 Task: Look for space in Pahāsu, India from 5th June, 2023 to 16th June, 2023 for 2 adults in price range Rs.14000 to Rs.18000. Place can be entire place with 1  bedroom having 1 bed and 1 bathroom. Property type can be house, flat, guest house, hotel. Amenities needed are: wifi, washing machine. Booking option can be shelf check-in. Required host language is English.
Action: Mouse moved to (437, 75)
Screenshot: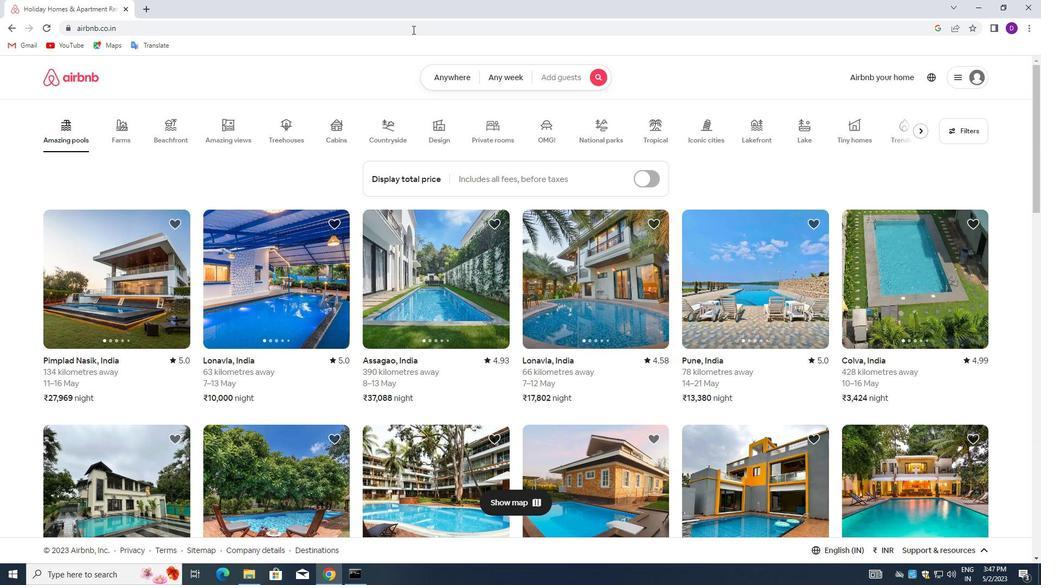 
Action: Mouse pressed left at (437, 75)
Screenshot: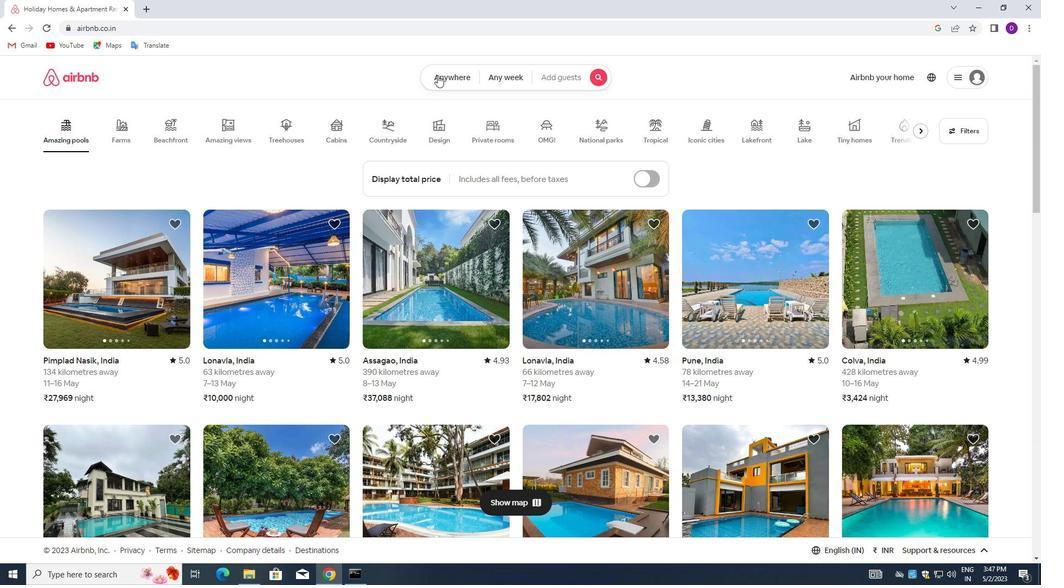 
Action: Mouse moved to (324, 122)
Screenshot: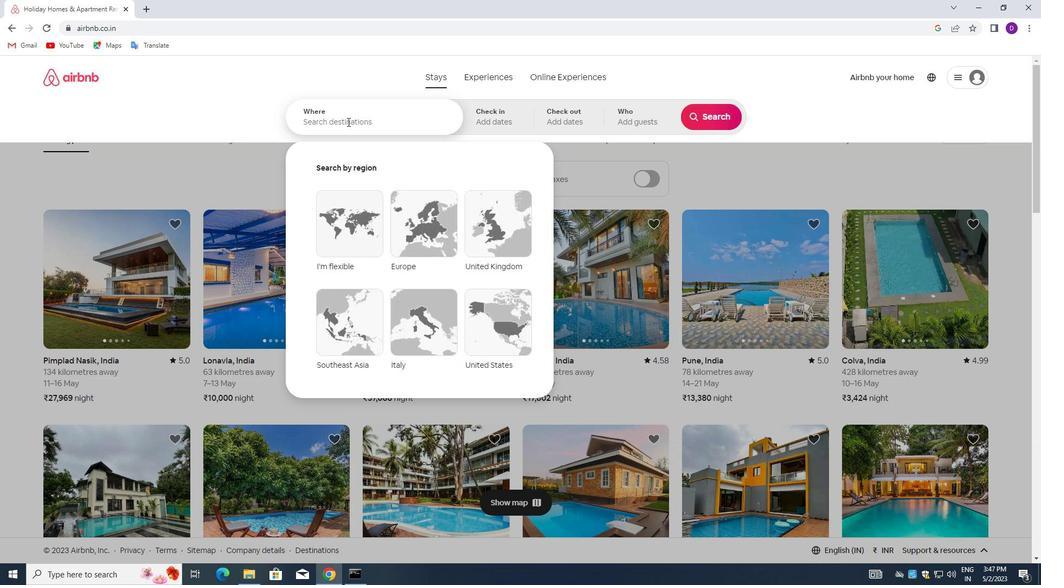 
Action: Mouse pressed left at (324, 122)
Screenshot: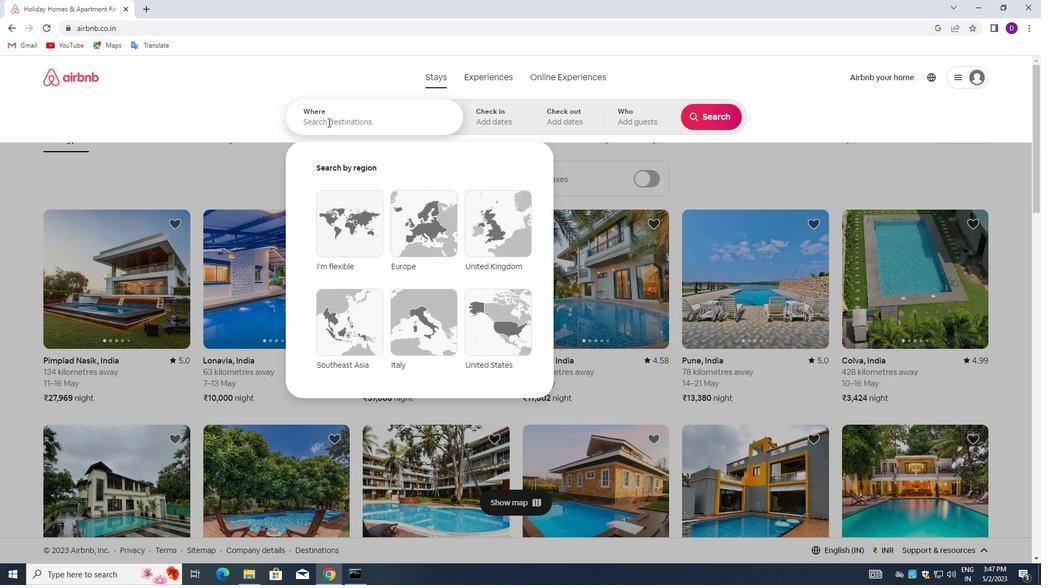 
Action: Mouse moved to (213, 110)
Screenshot: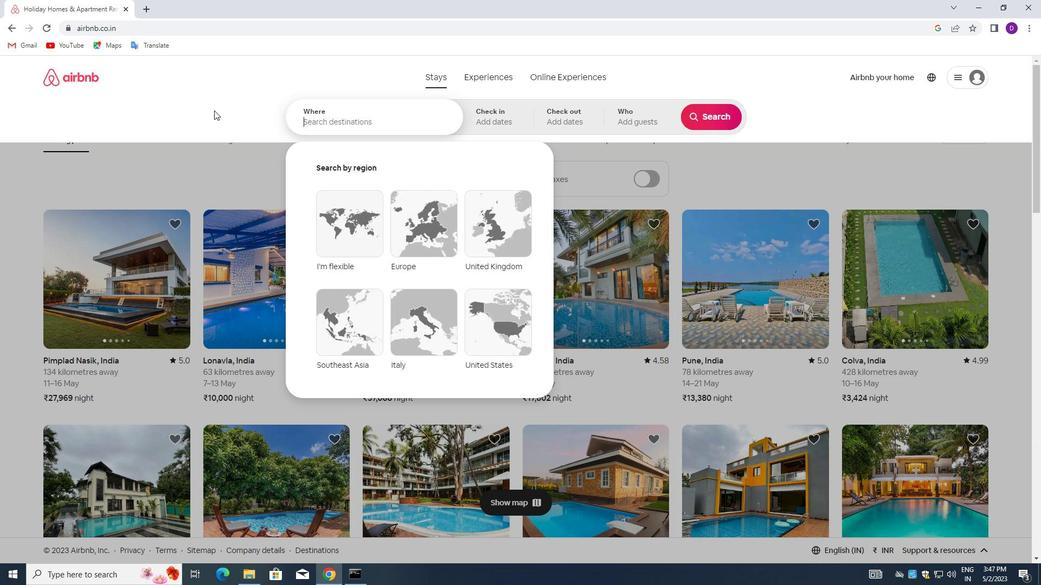 
Action: Key pressed <Key.shift>PAHASU,<Key.space><Key.shift>INDIA<Key.enter>
Screenshot: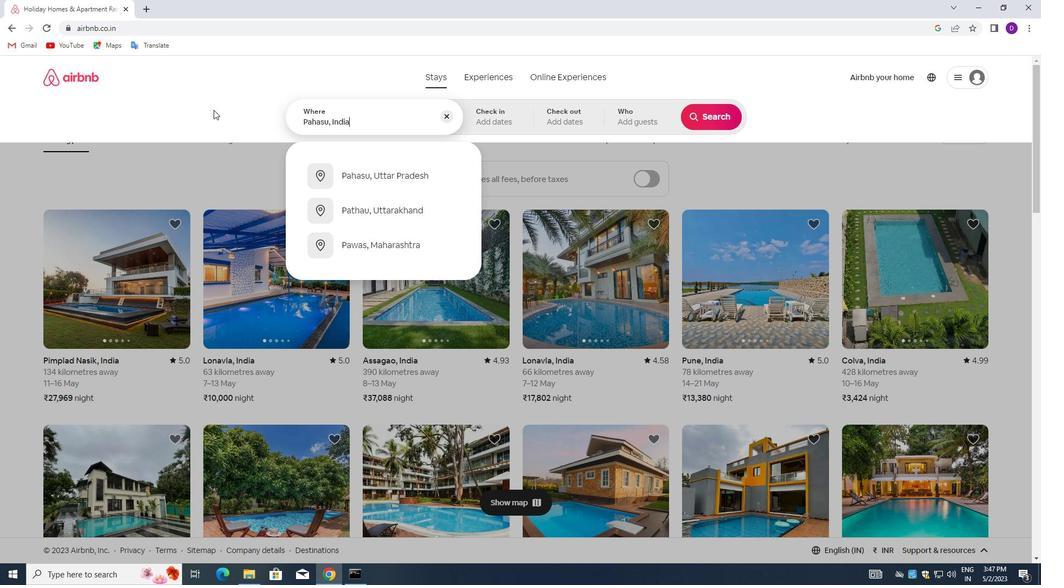 
Action: Mouse moved to (571, 277)
Screenshot: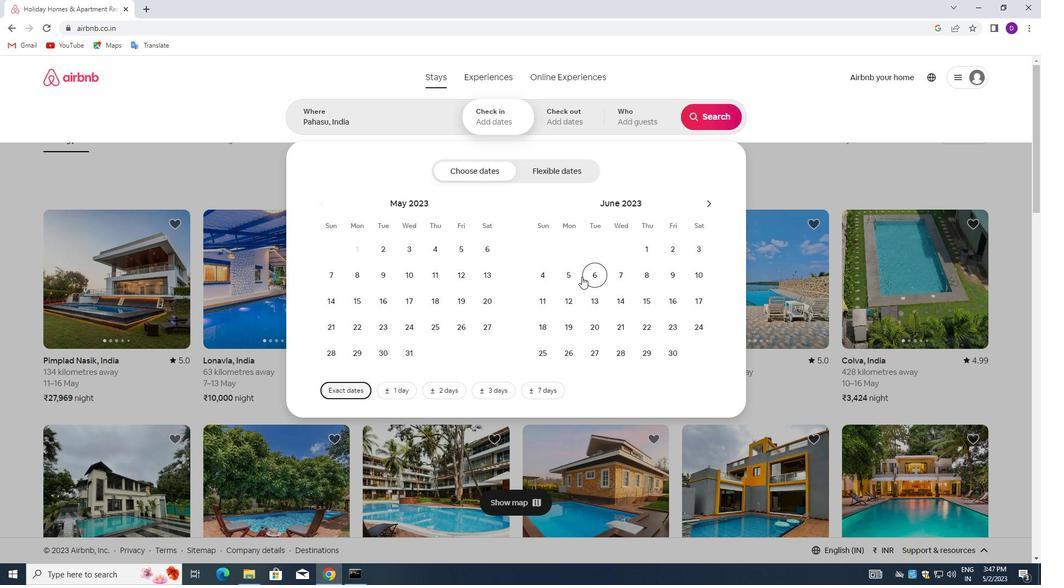 
Action: Mouse pressed left at (571, 277)
Screenshot: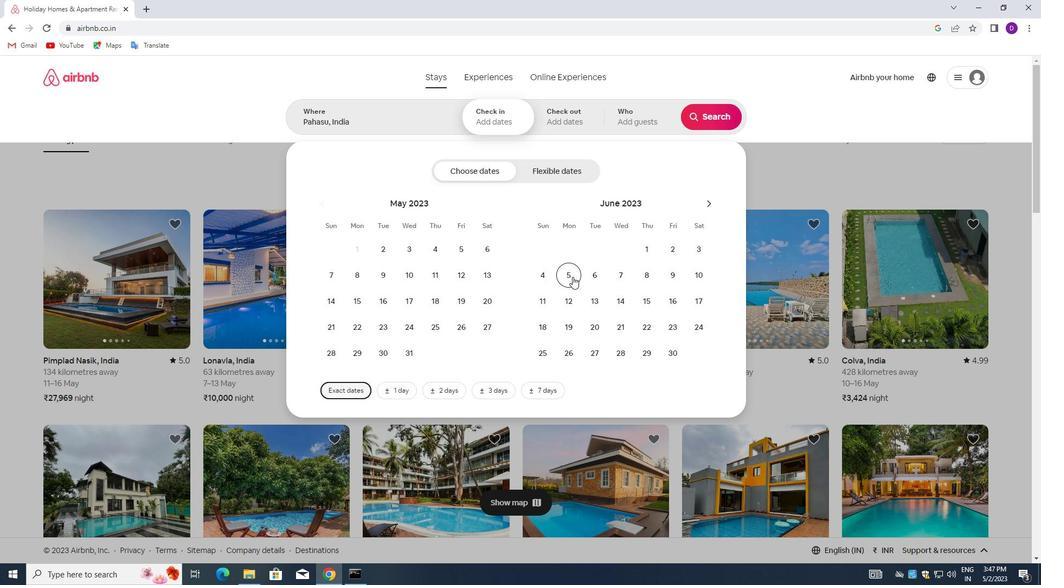 
Action: Mouse moved to (670, 299)
Screenshot: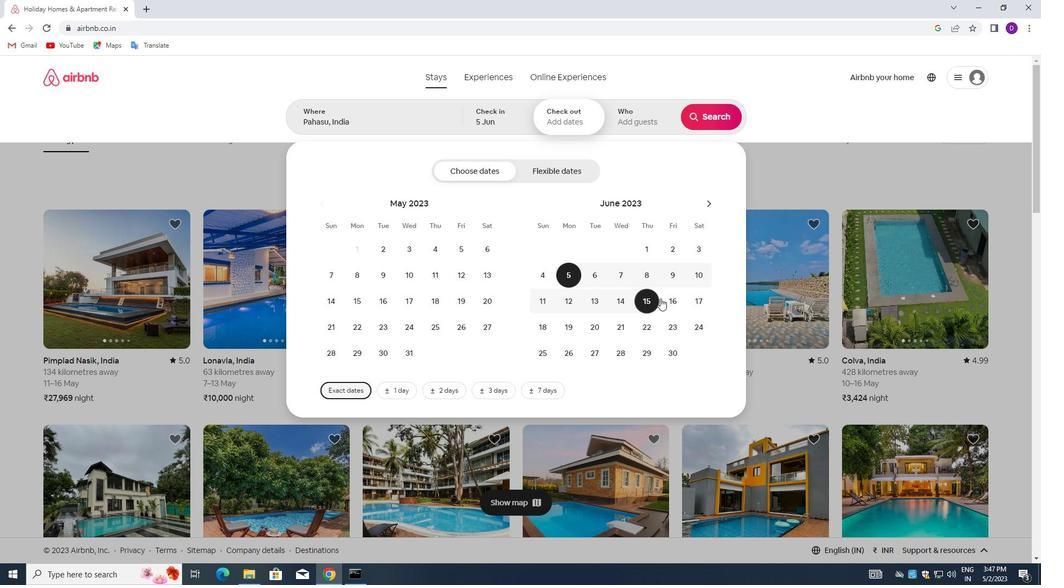 
Action: Mouse pressed left at (670, 299)
Screenshot: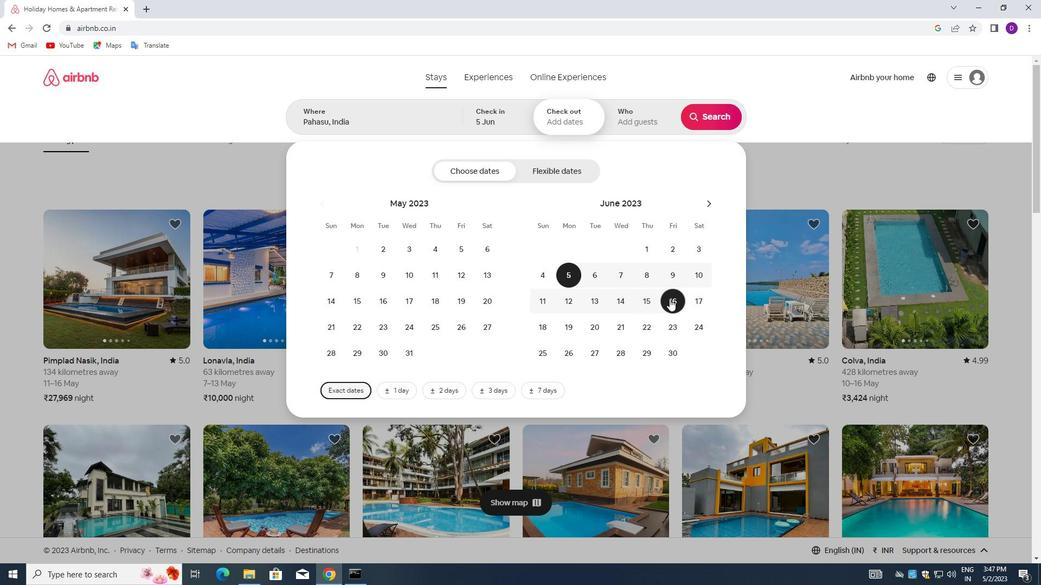 
Action: Mouse moved to (629, 118)
Screenshot: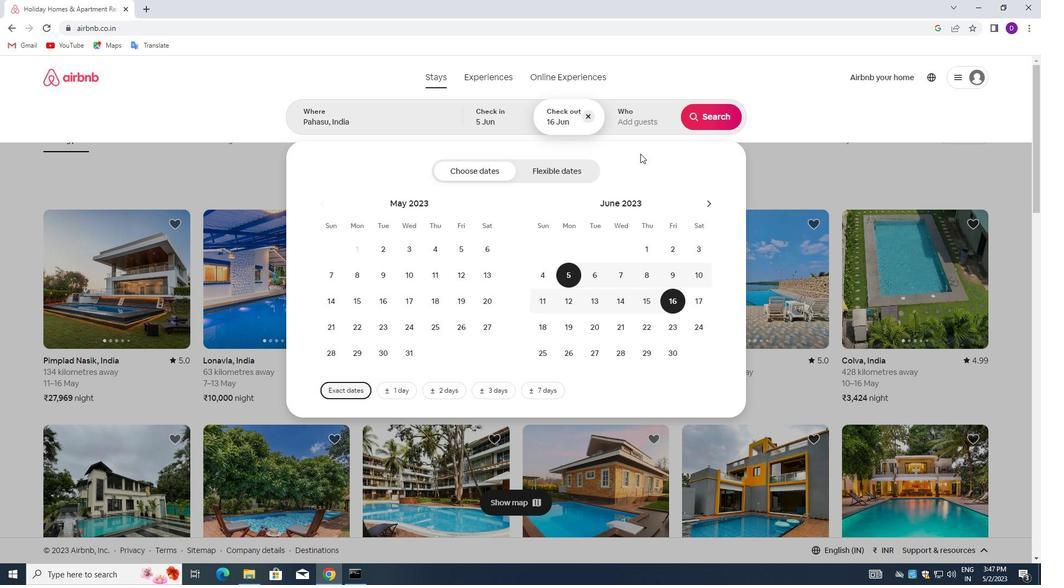 
Action: Mouse pressed left at (629, 118)
Screenshot: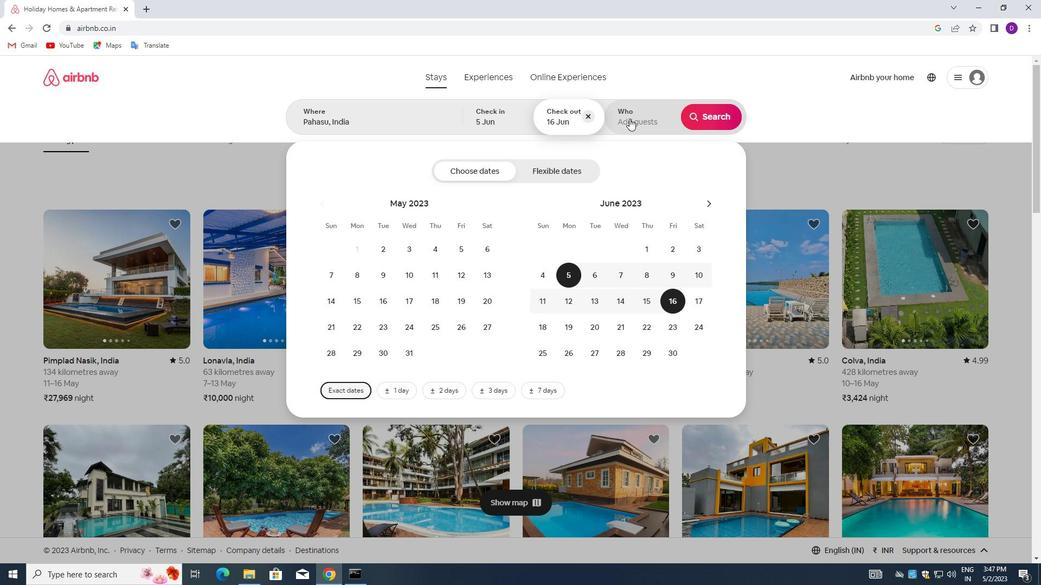 
Action: Mouse moved to (711, 169)
Screenshot: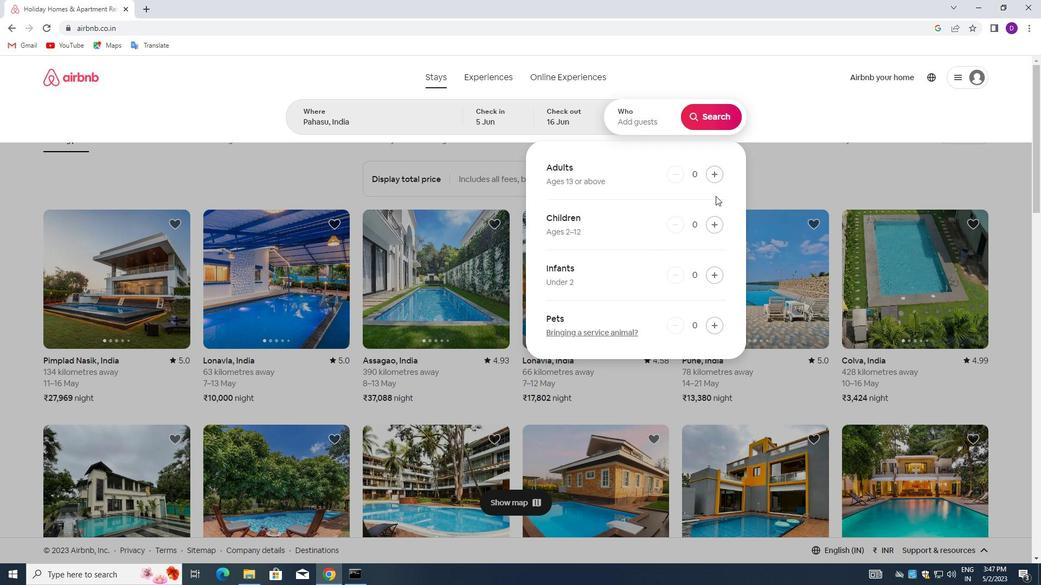 
Action: Mouse pressed left at (711, 169)
Screenshot: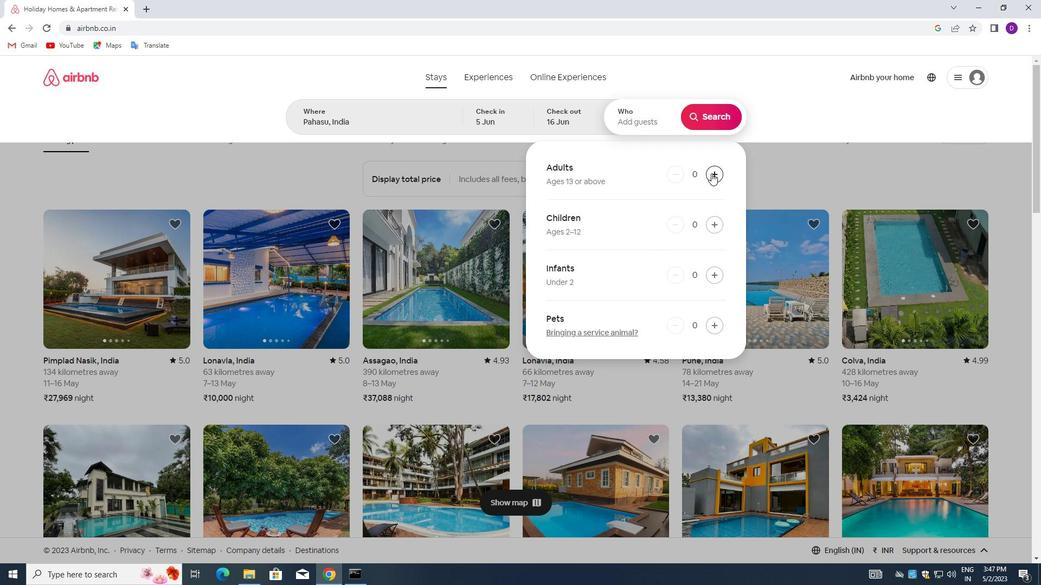 
Action: Mouse moved to (712, 169)
Screenshot: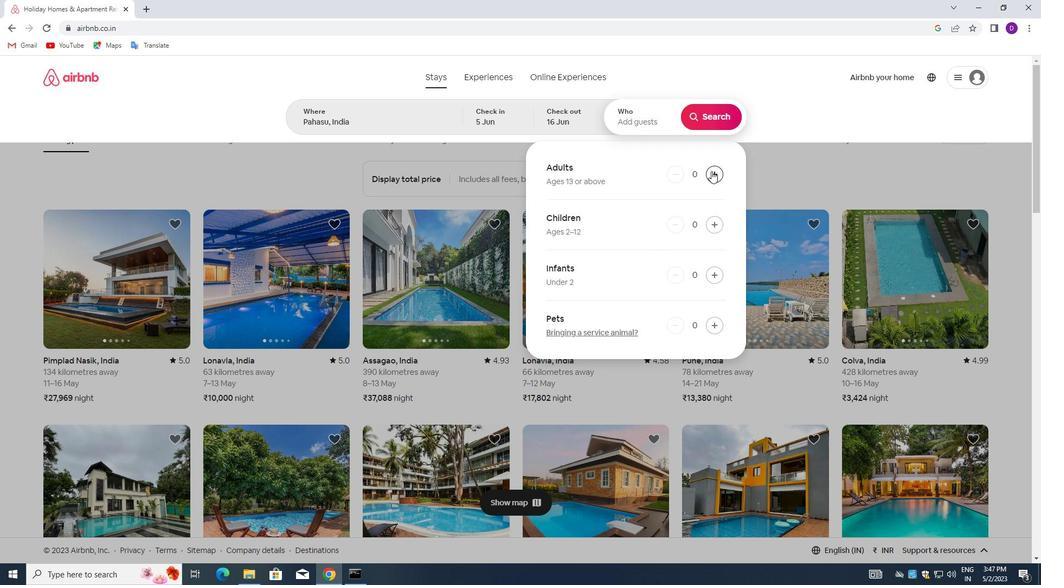 
Action: Mouse pressed left at (712, 169)
Screenshot: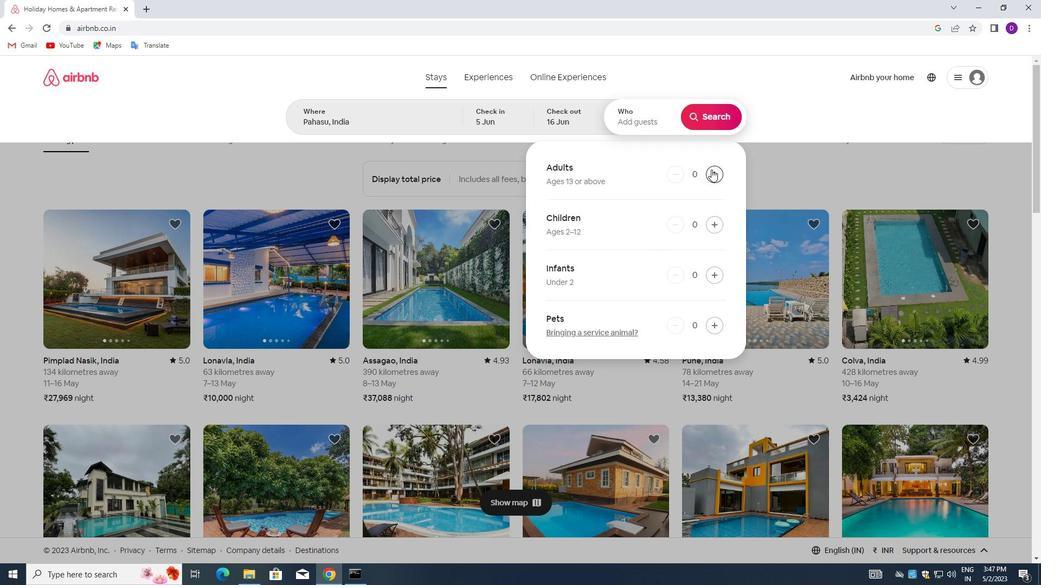 
Action: Mouse moved to (711, 123)
Screenshot: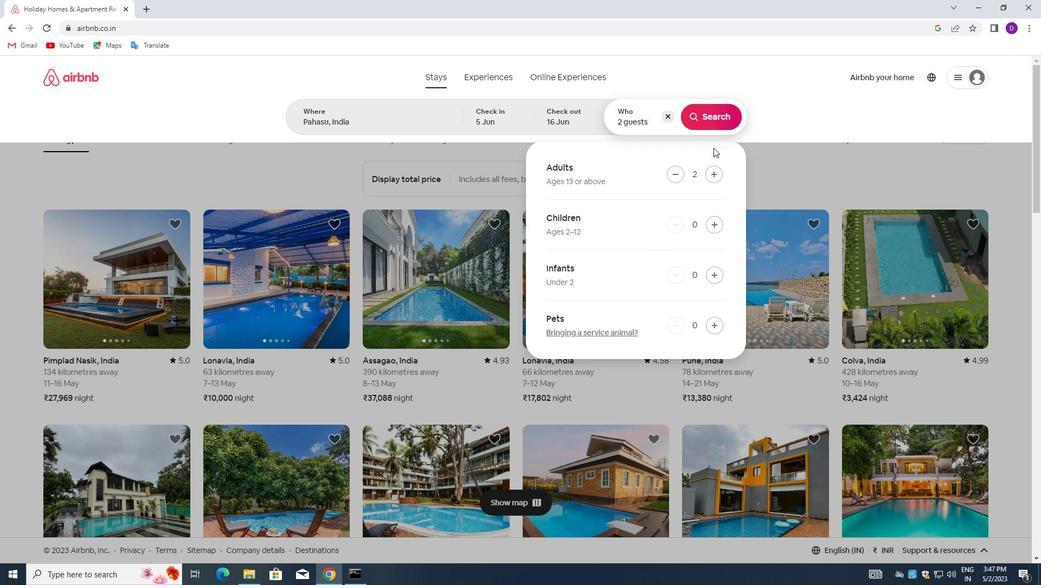 
Action: Mouse pressed left at (711, 123)
Screenshot: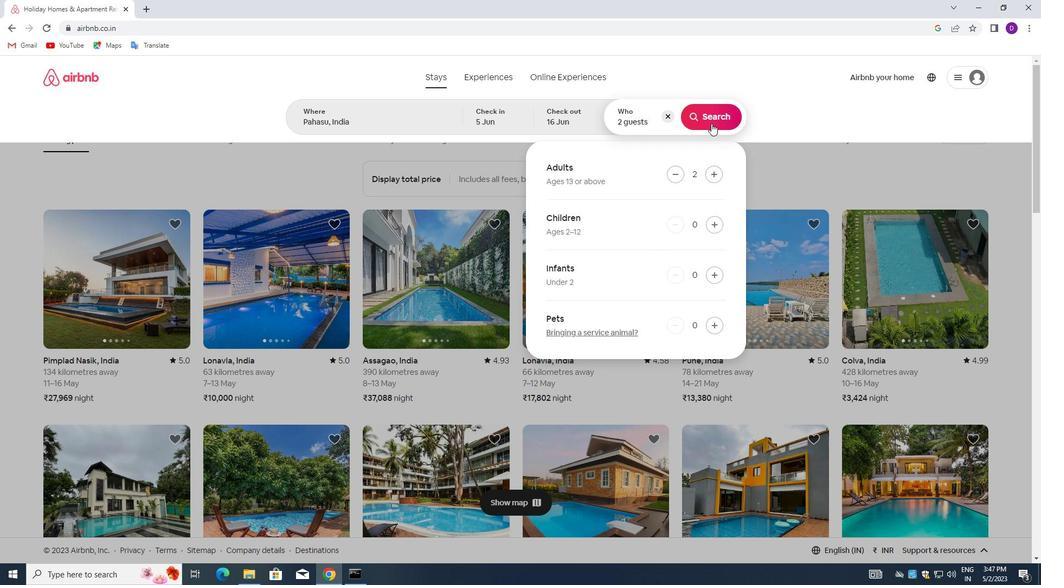 
Action: Mouse moved to (987, 125)
Screenshot: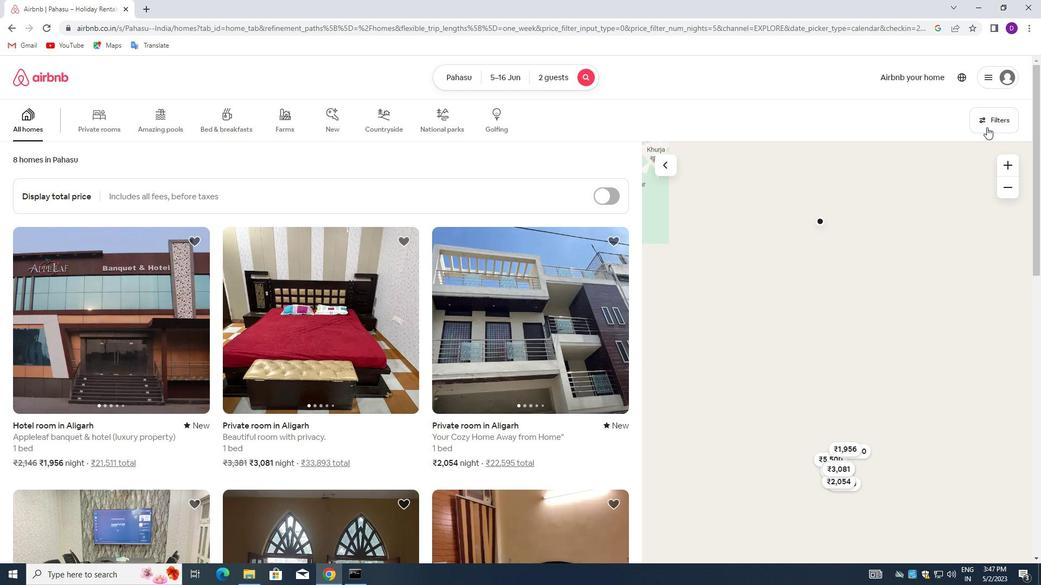 
Action: Mouse pressed left at (987, 125)
Screenshot: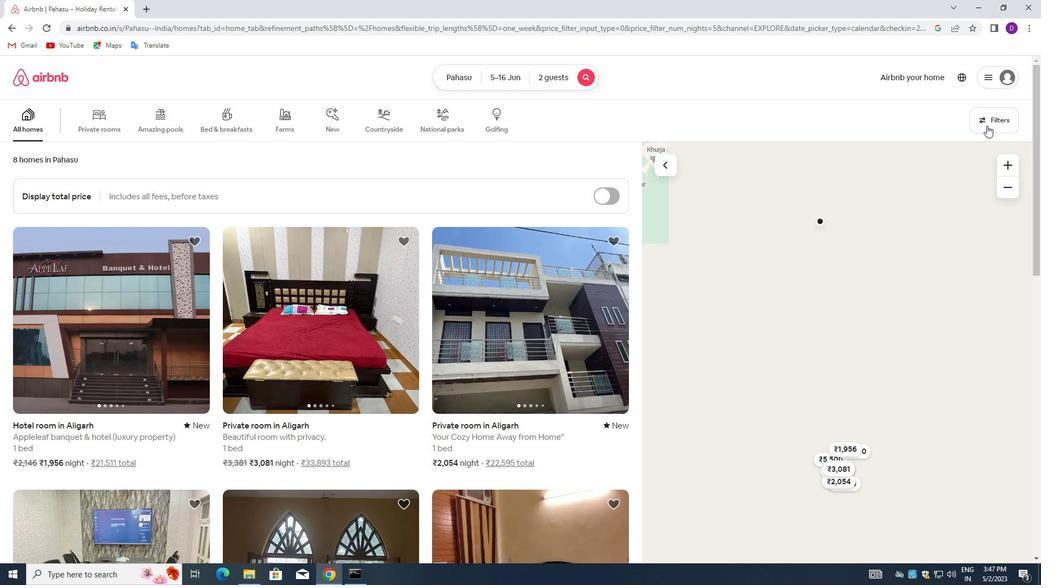 
Action: Mouse moved to (381, 255)
Screenshot: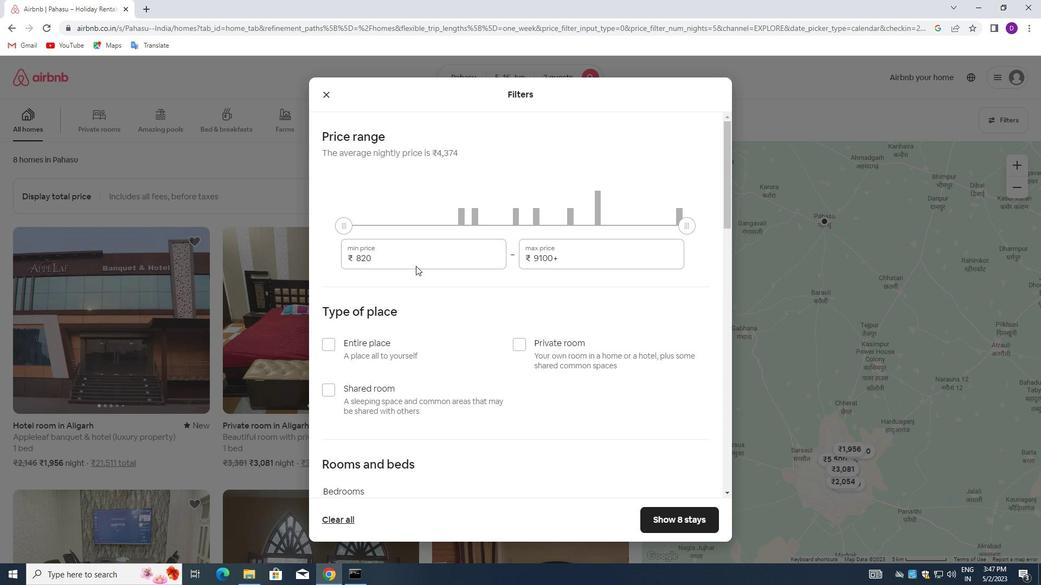 
Action: Mouse pressed left at (381, 255)
Screenshot: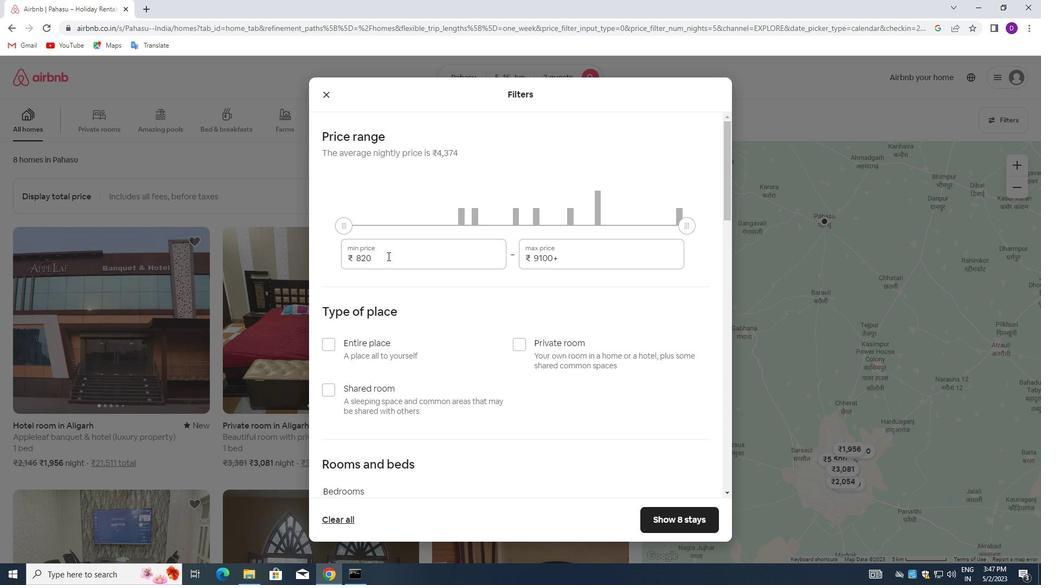 
Action: Mouse pressed left at (381, 255)
Screenshot: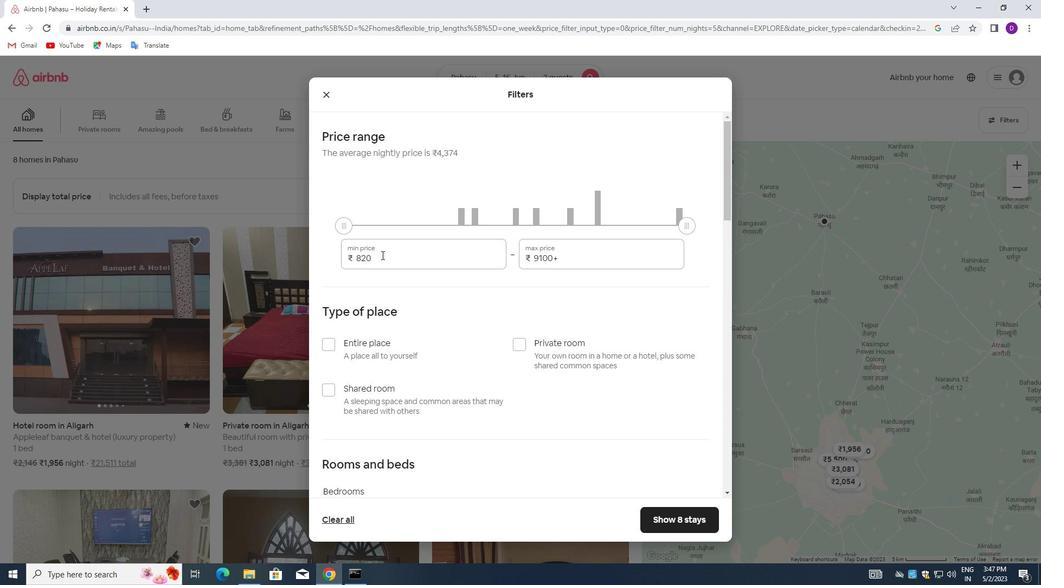 
Action: Key pressed 14000<Key.tab>18000
Screenshot: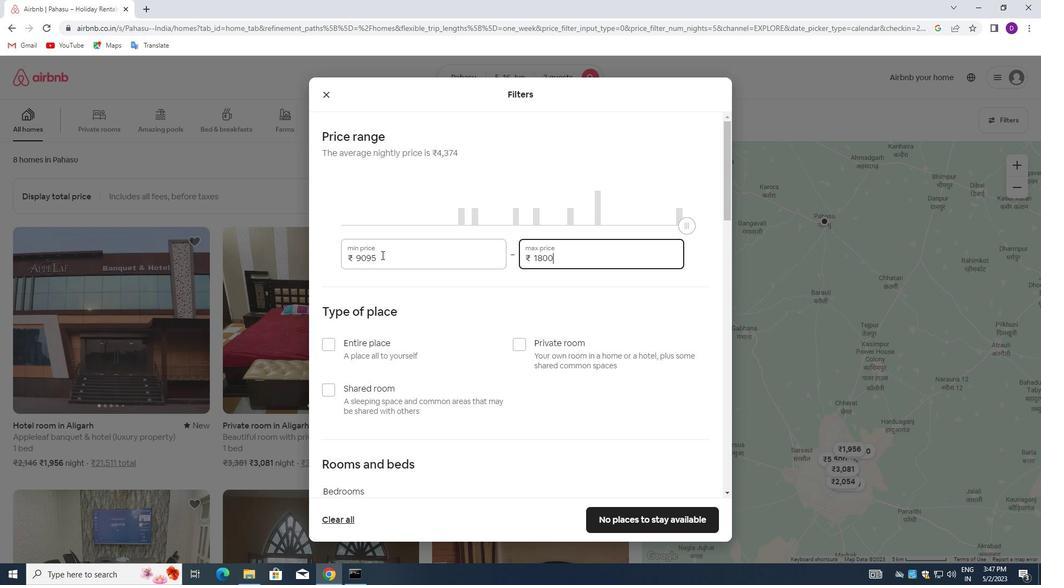 
Action: Mouse moved to (407, 311)
Screenshot: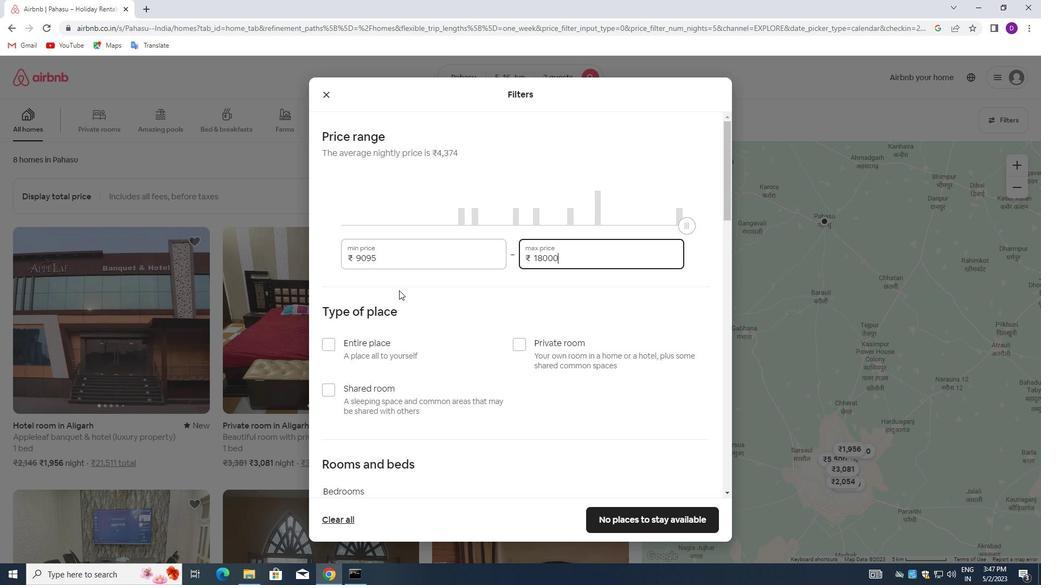 
Action: Mouse scrolled (407, 311) with delta (0, 0)
Screenshot: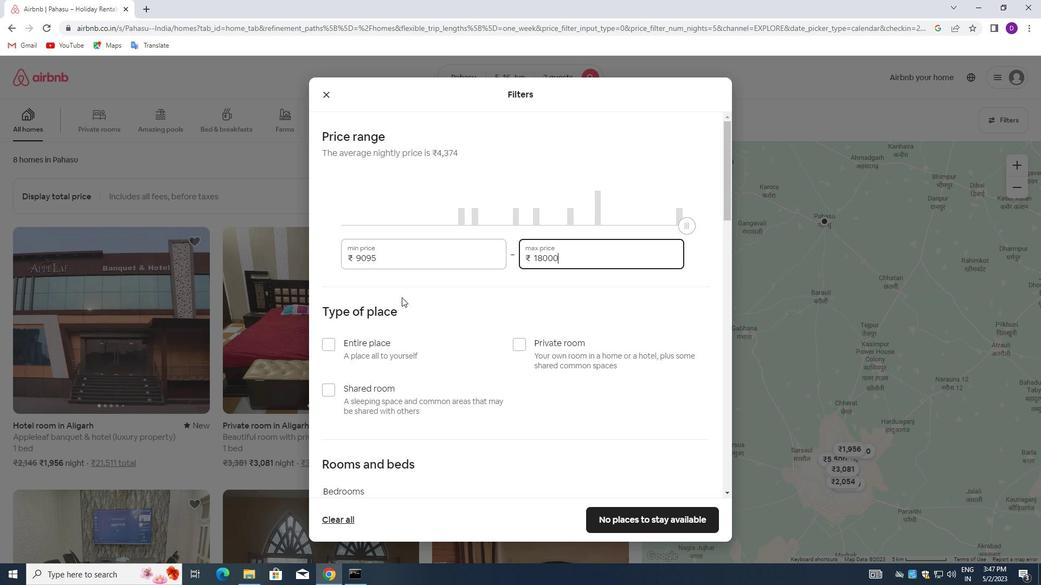 
Action: Mouse moved to (330, 289)
Screenshot: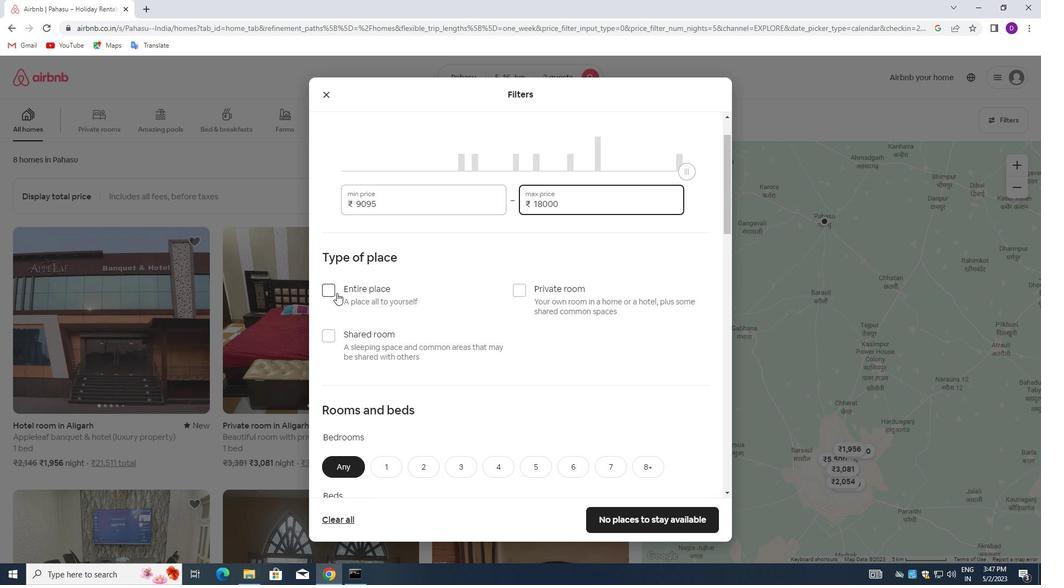 
Action: Mouse pressed left at (330, 289)
Screenshot: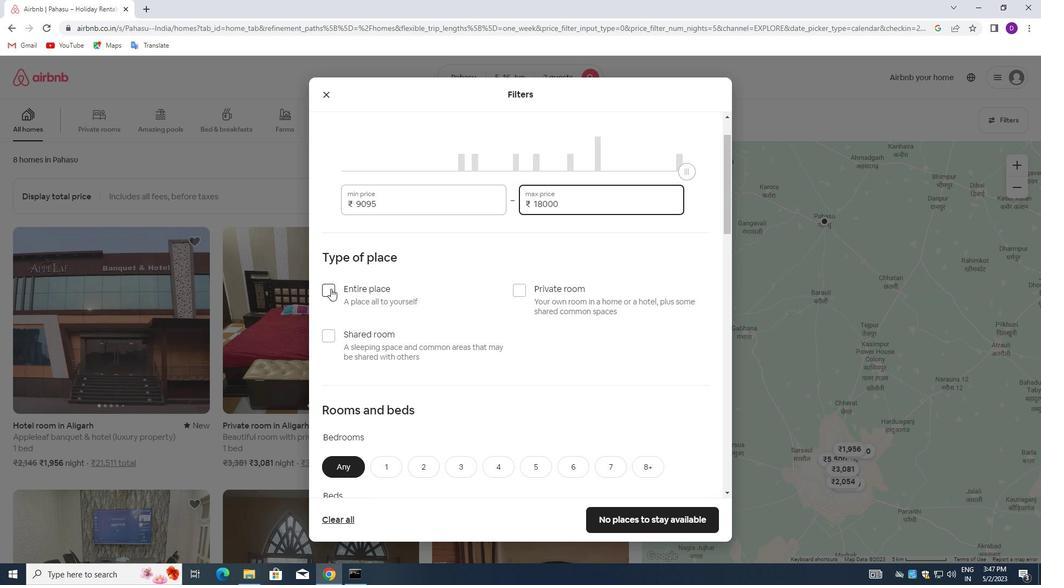 
Action: Mouse moved to (450, 318)
Screenshot: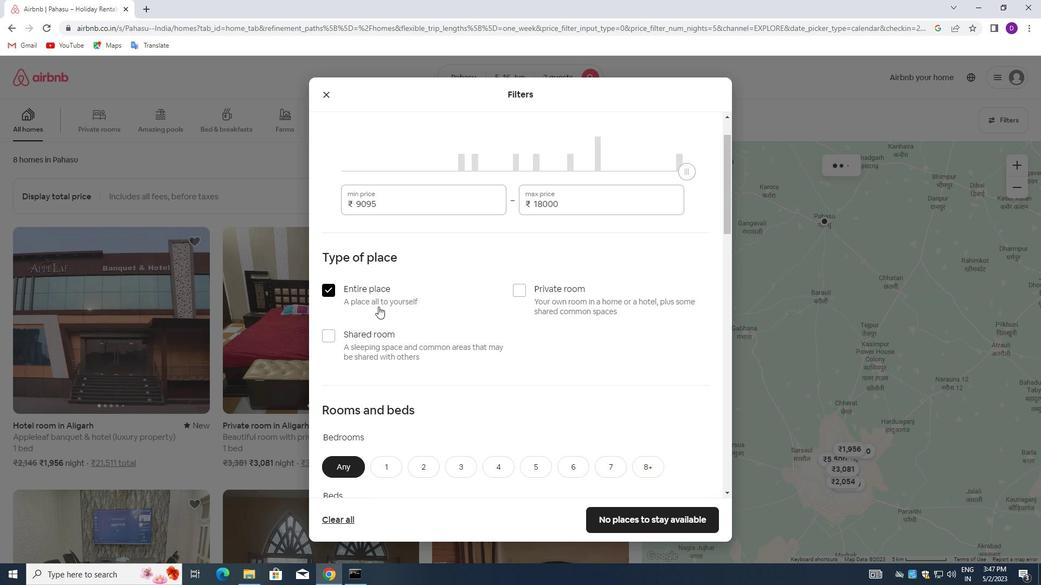 
Action: Mouse scrolled (450, 317) with delta (0, 0)
Screenshot: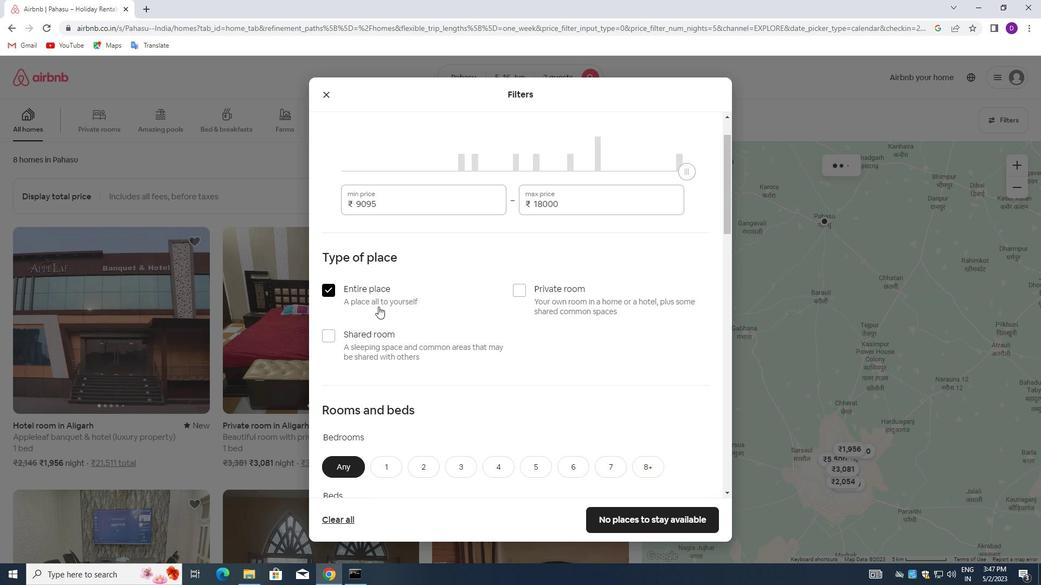 
Action: Mouse moved to (450, 320)
Screenshot: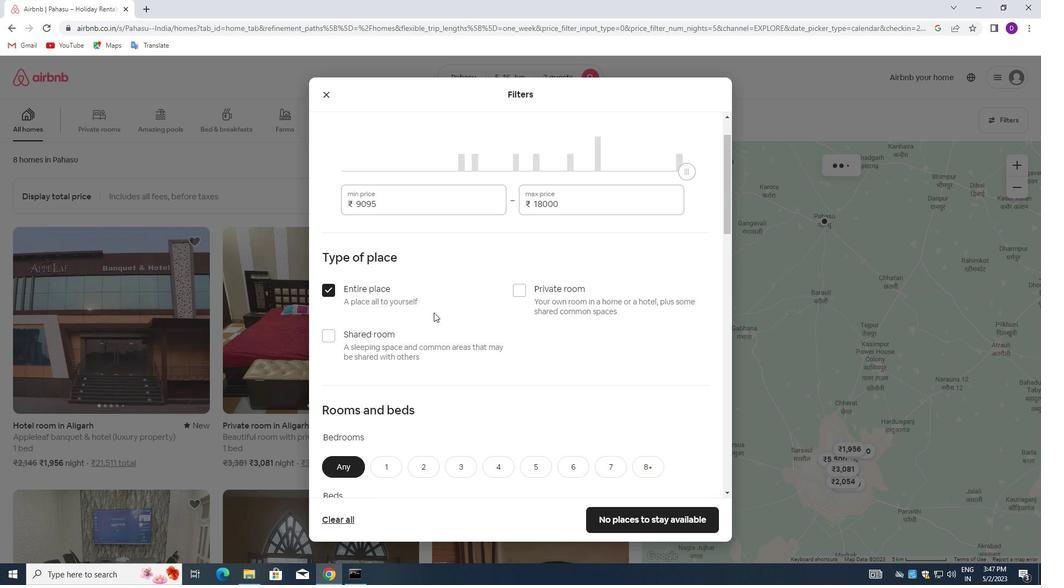 
Action: Mouse scrolled (450, 320) with delta (0, 0)
Screenshot: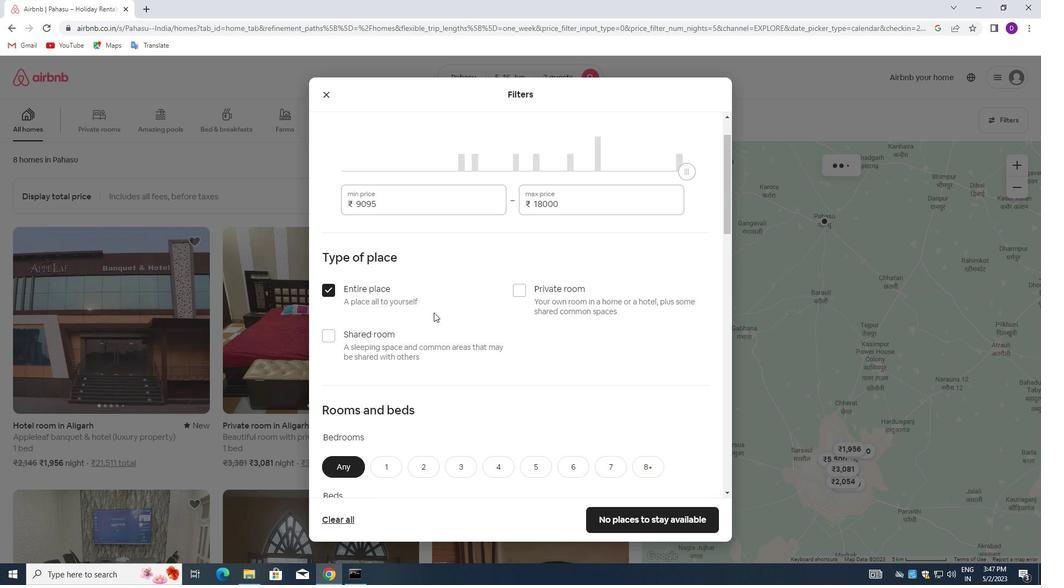 
Action: Mouse moved to (451, 321)
Screenshot: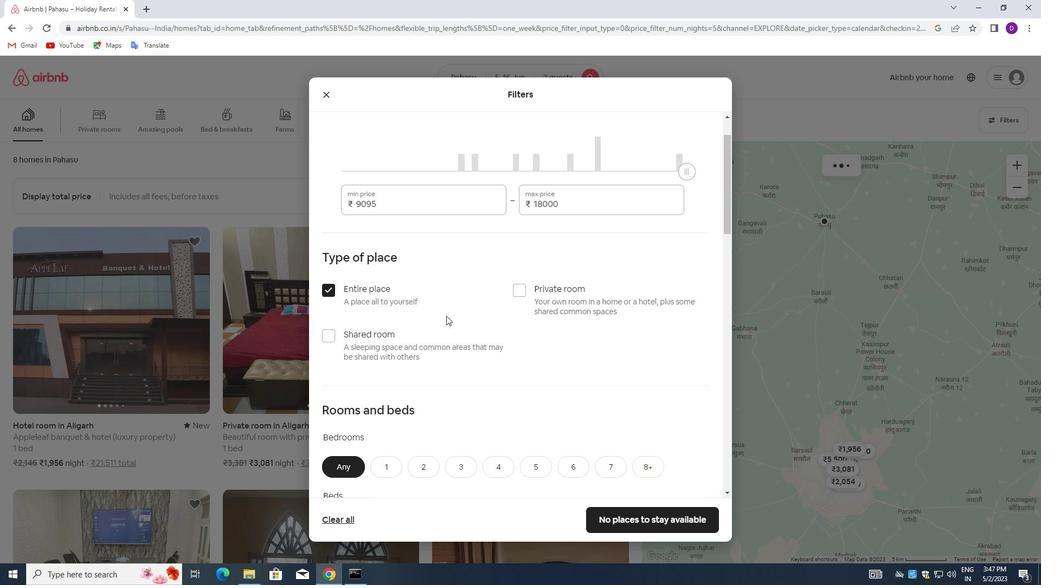 
Action: Mouse scrolled (451, 320) with delta (0, 0)
Screenshot: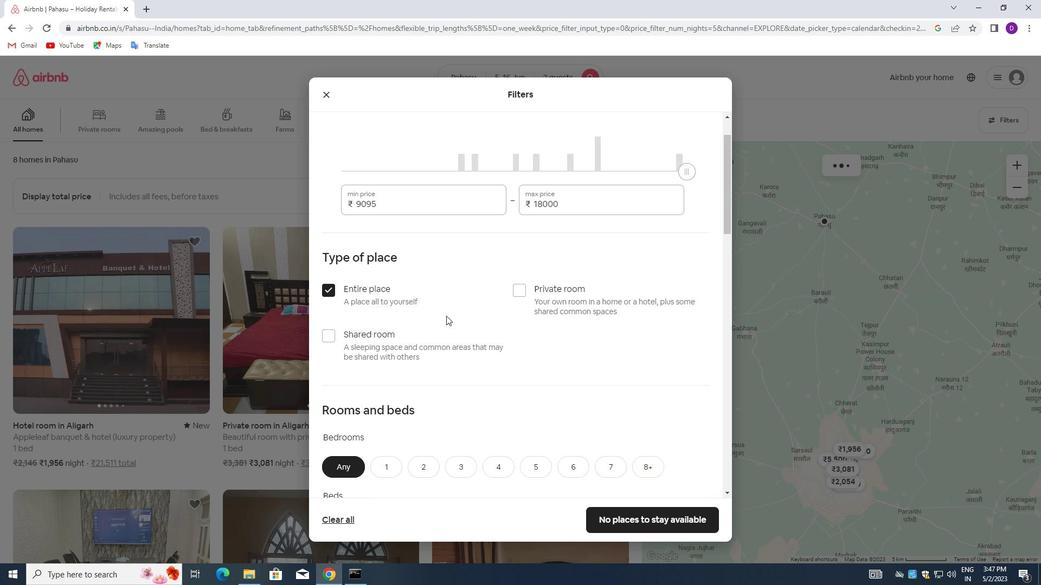 
Action: Mouse moved to (385, 302)
Screenshot: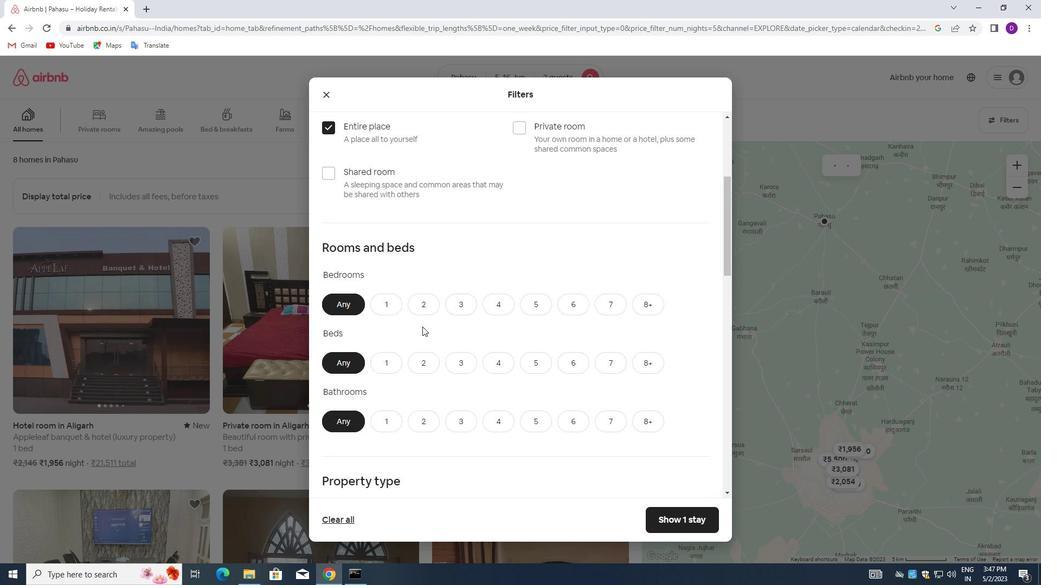 
Action: Mouse pressed left at (385, 302)
Screenshot: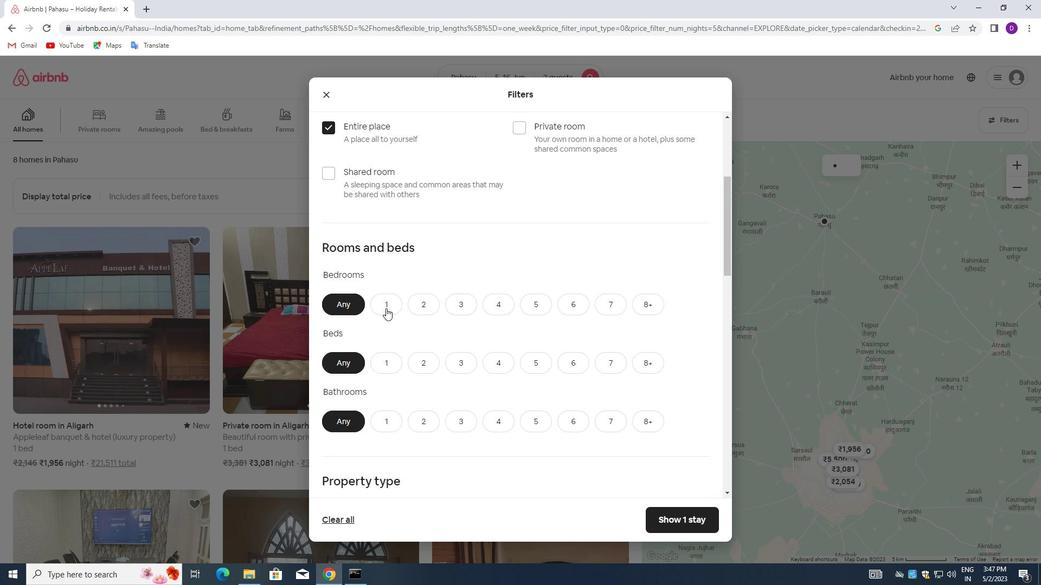 
Action: Mouse moved to (392, 366)
Screenshot: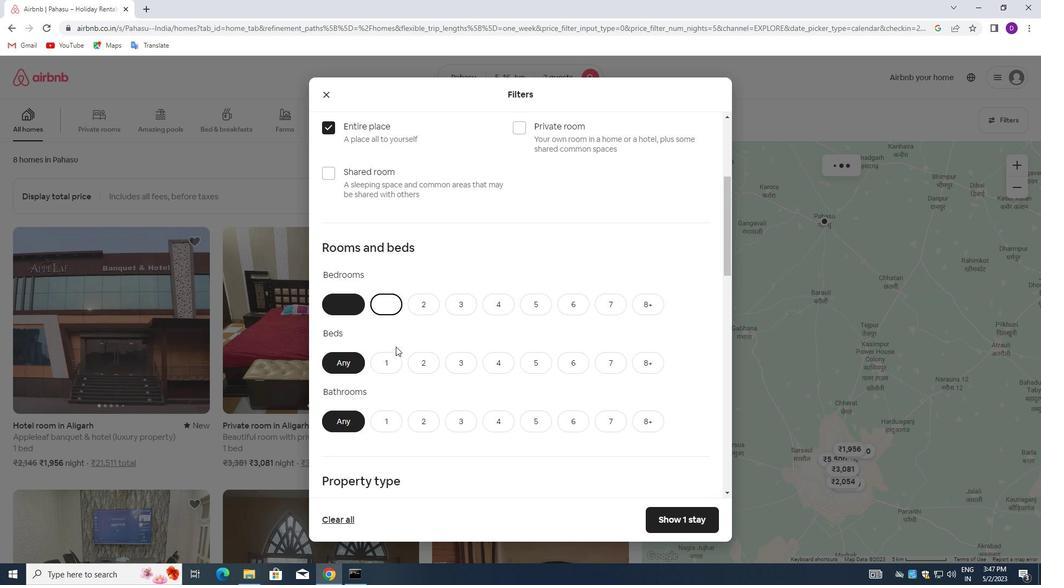 
Action: Mouse pressed left at (392, 366)
Screenshot: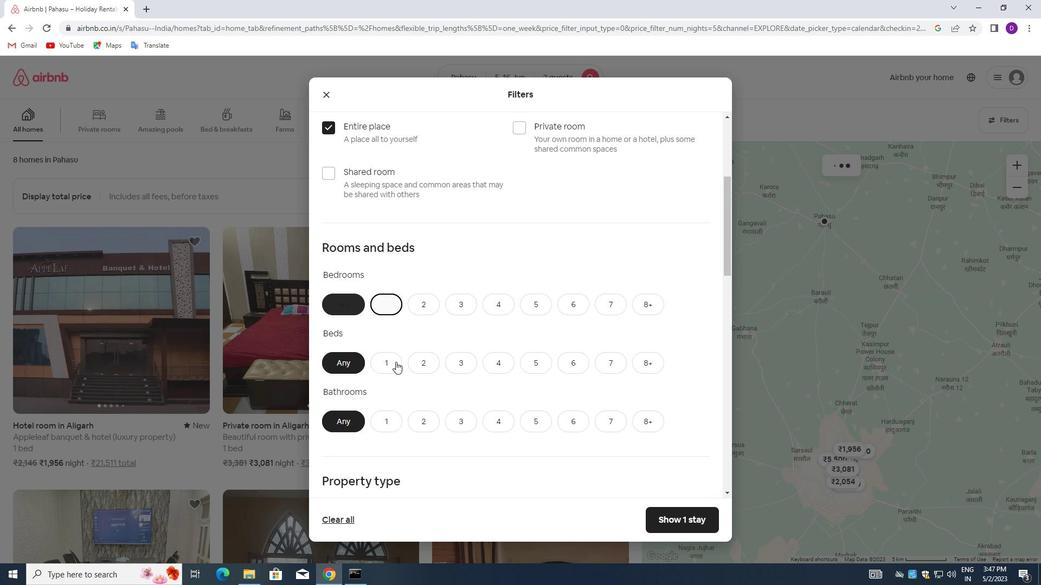 
Action: Mouse moved to (392, 418)
Screenshot: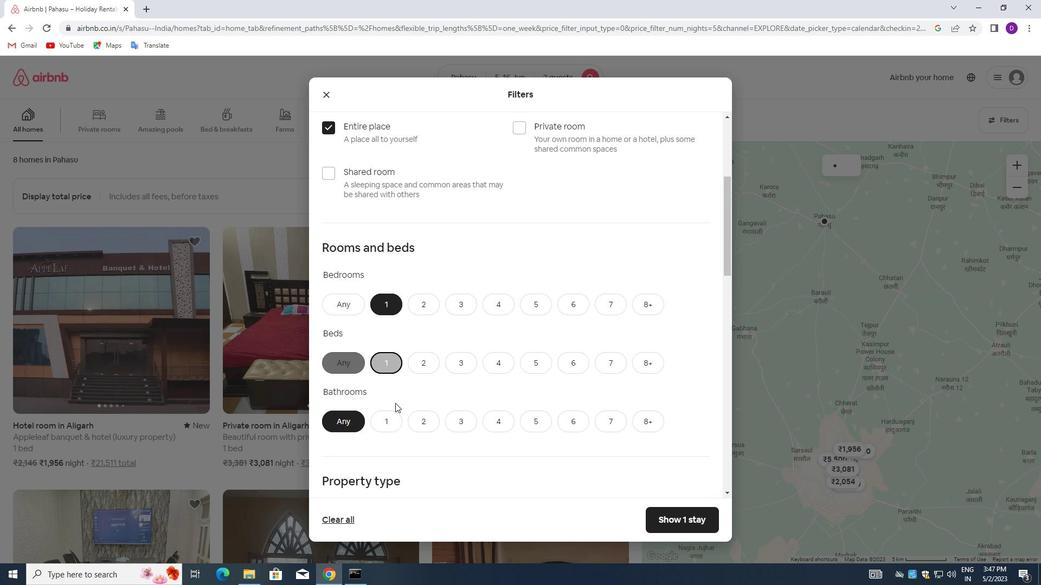 
Action: Mouse pressed left at (392, 418)
Screenshot: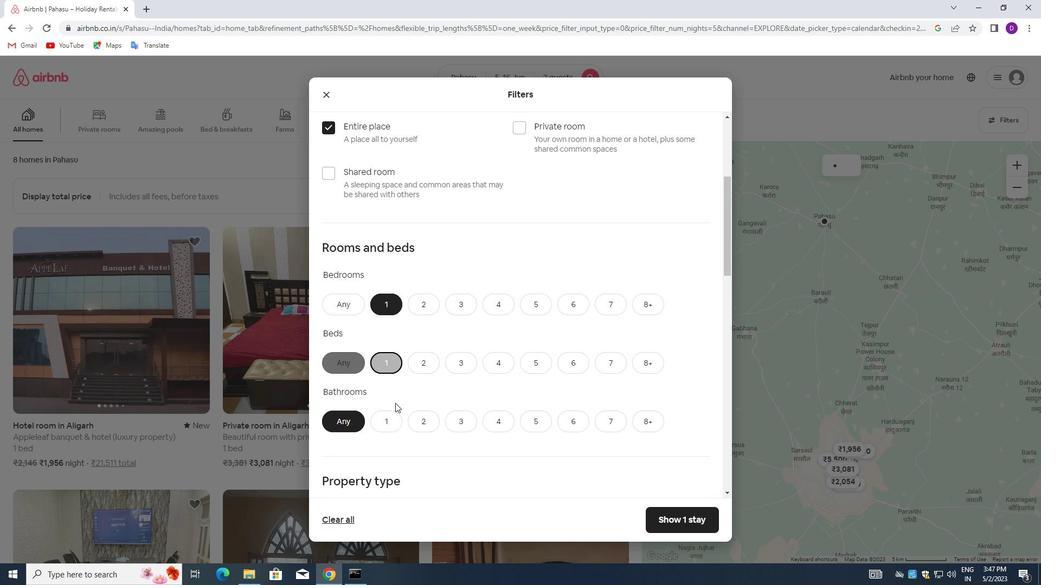 
Action: Mouse moved to (423, 367)
Screenshot: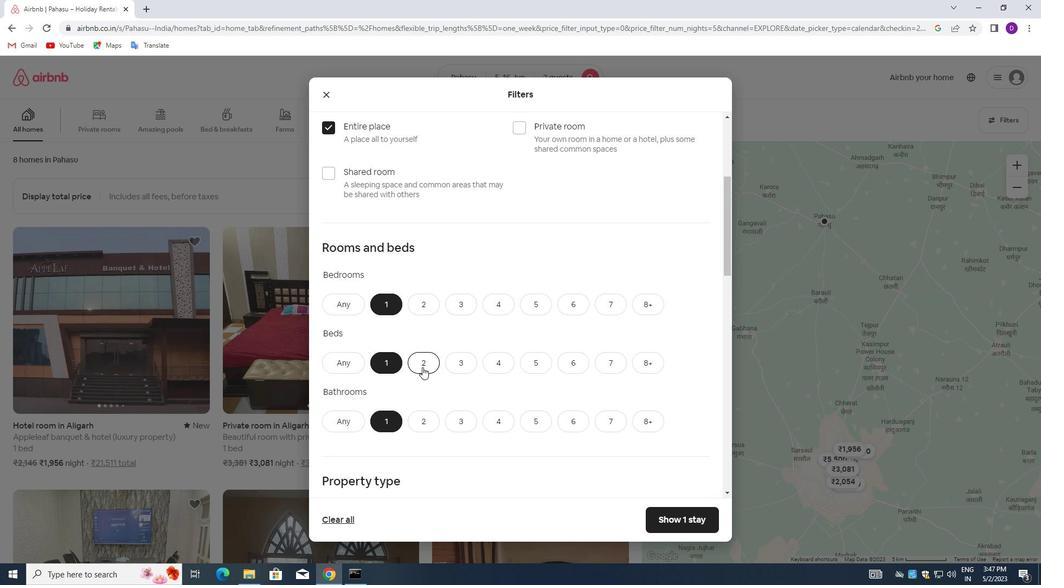 
Action: Mouse scrolled (423, 367) with delta (0, 0)
Screenshot: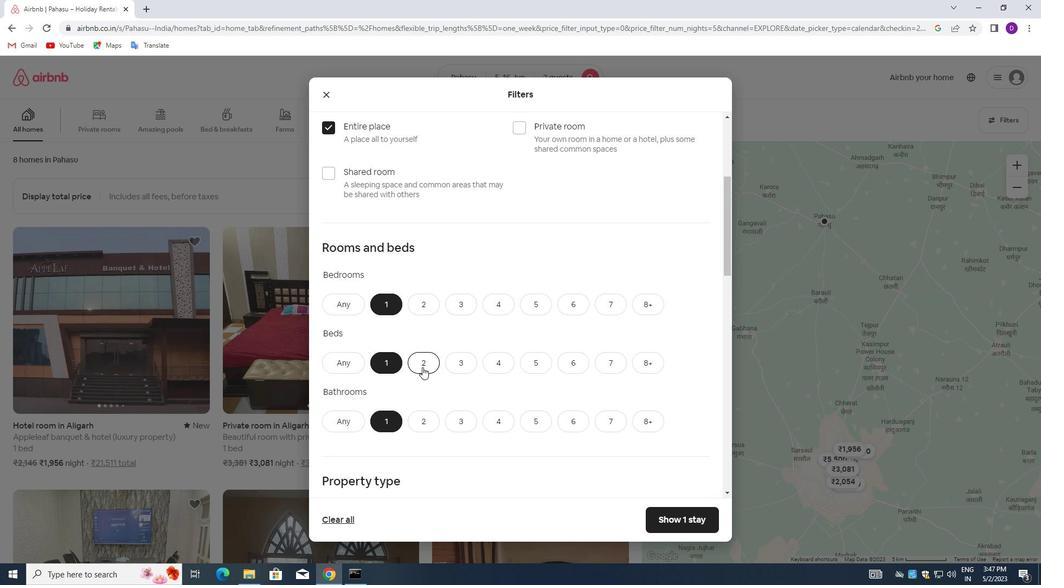 
Action: Mouse moved to (429, 373)
Screenshot: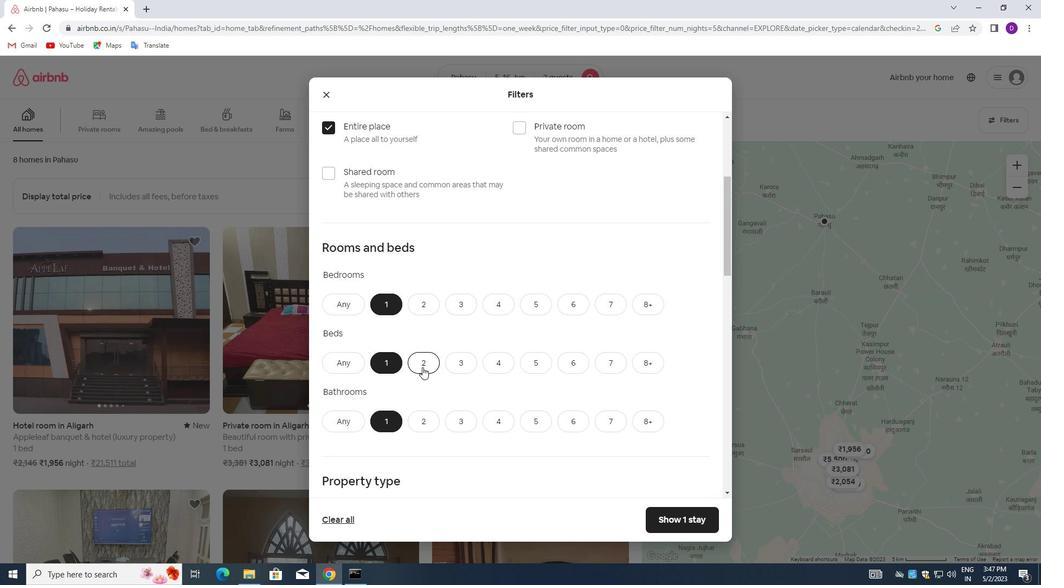 
Action: Mouse scrolled (429, 372) with delta (0, 0)
Screenshot: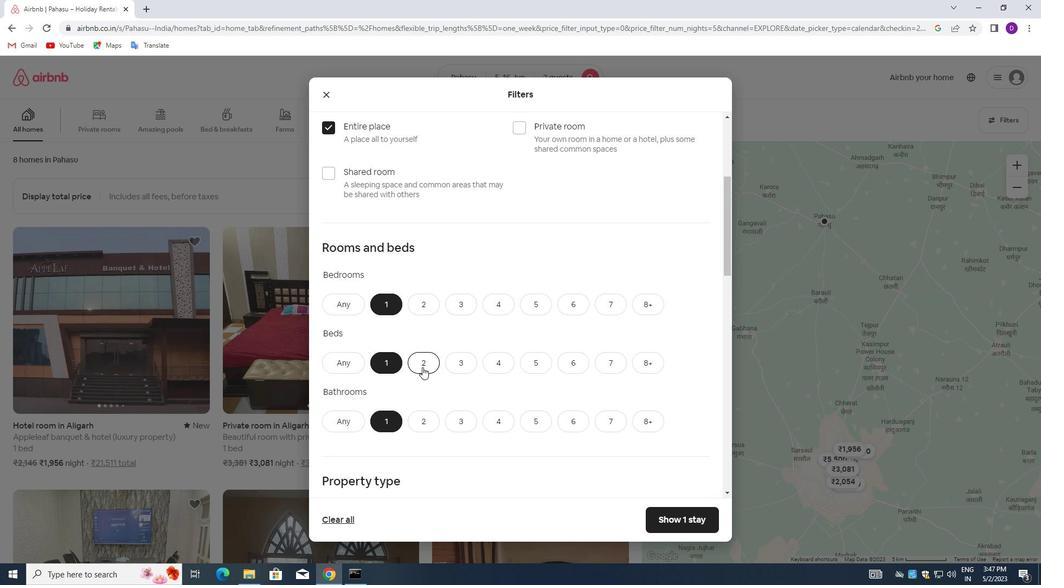 
Action: Mouse moved to (359, 417)
Screenshot: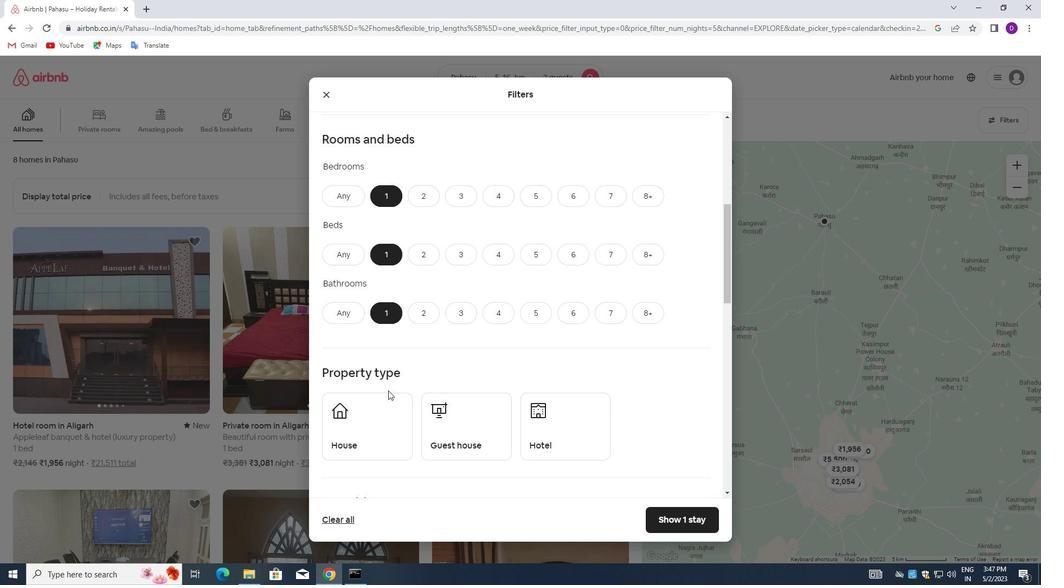 
Action: Mouse pressed left at (359, 417)
Screenshot: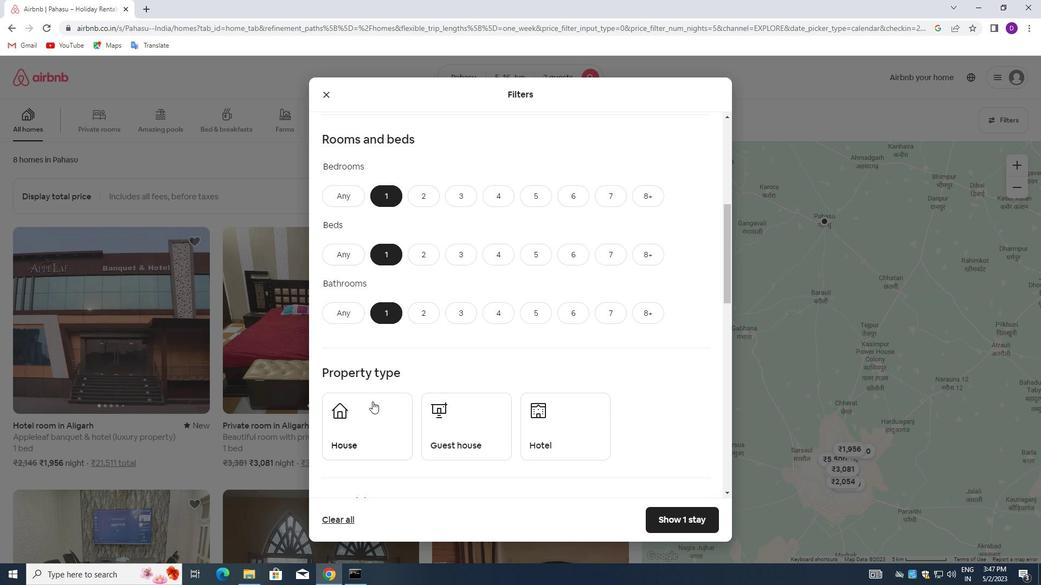 
Action: Mouse moved to (468, 410)
Screenshot: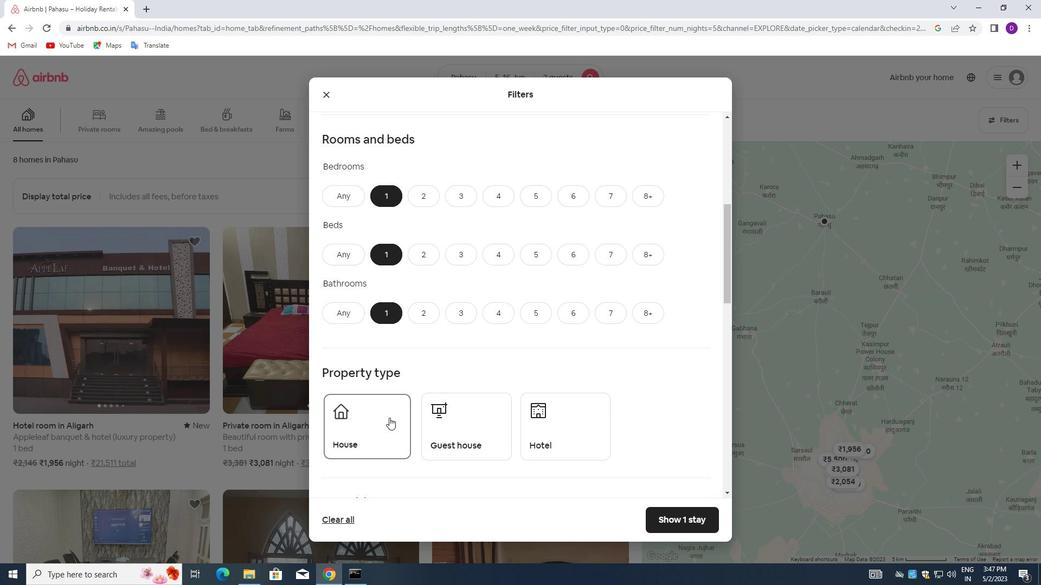 
Action: Mouse pressed left at (468, 410)
Screenshot: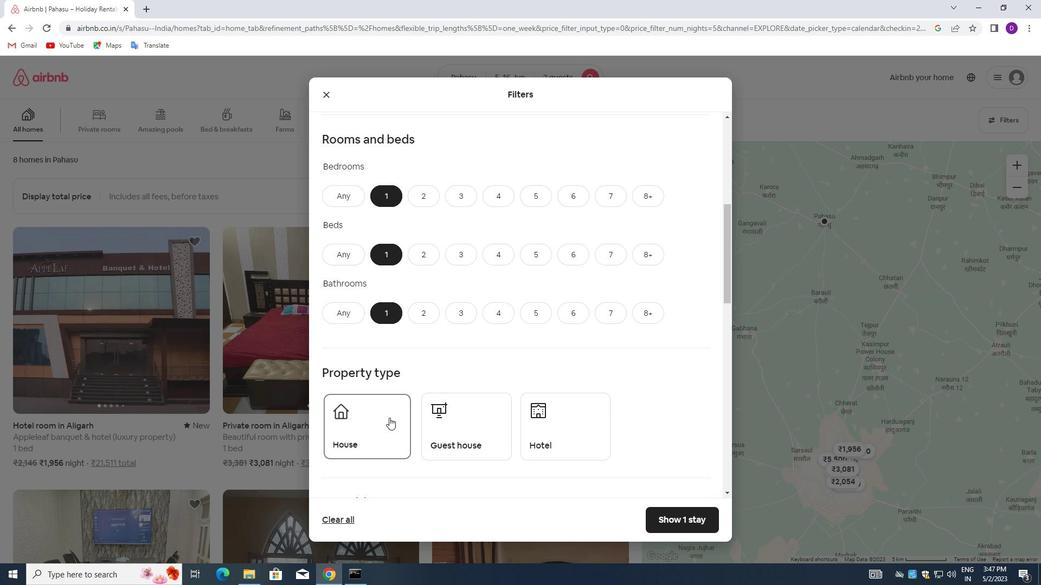 
Action: Mouse moved to (562, 425)
Screenshot: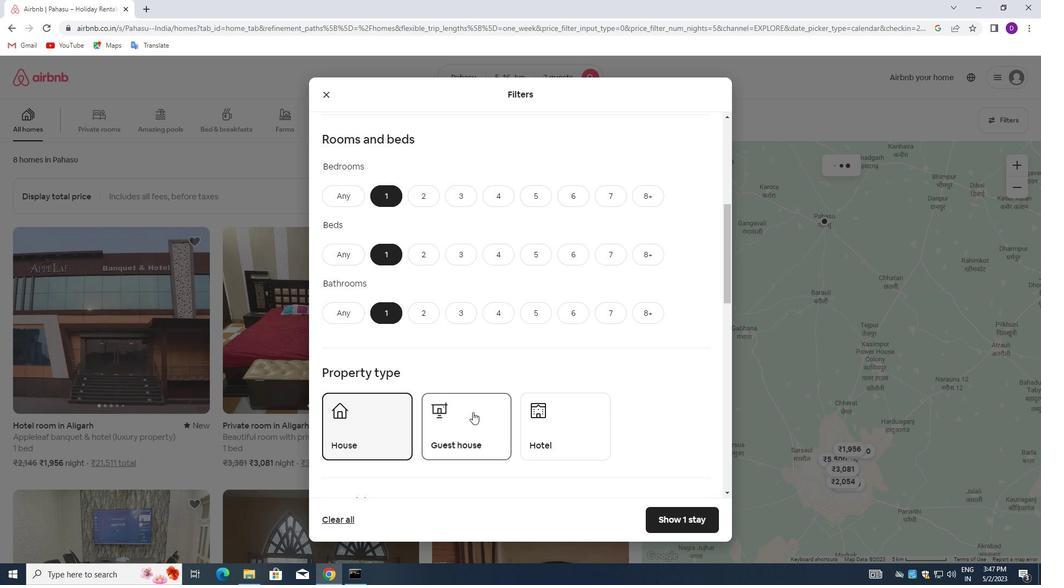 
Action: Mouse pressed left at (562, 425)
Screenshot: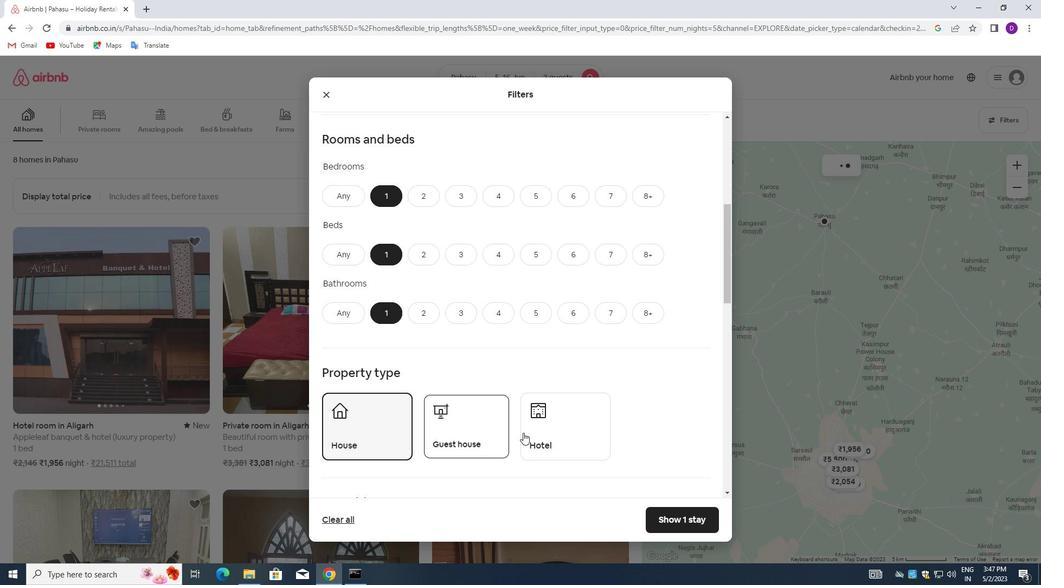 
Action: Mouse moved to (496, 346)
Screenshot: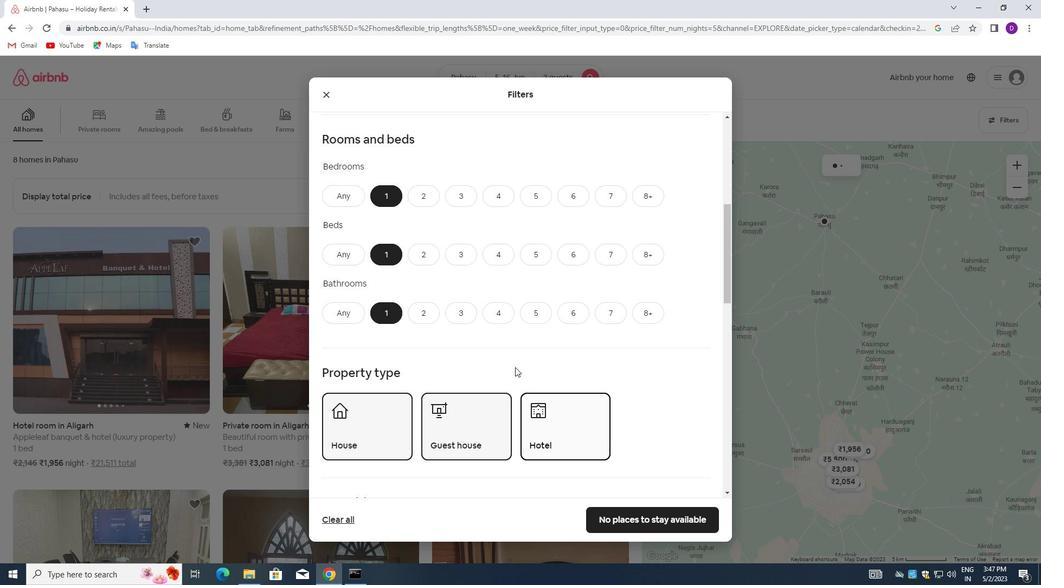 
Action: Mouse scrolled (496, 345) with delta (0, 0)
Screenshot: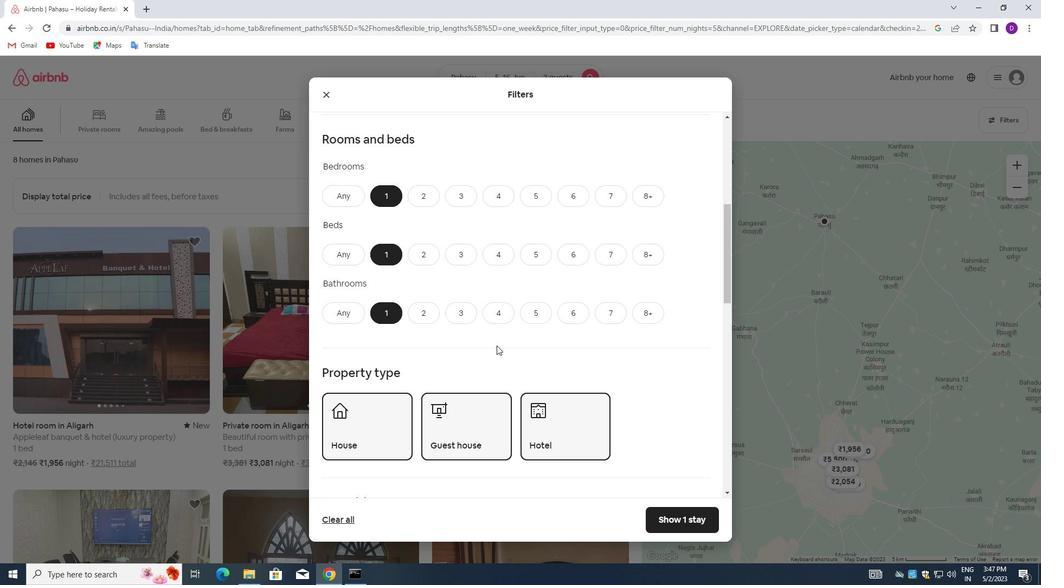 
Action: Mouse scrolled (496, 345) with delta (0, 0)
Screenshot: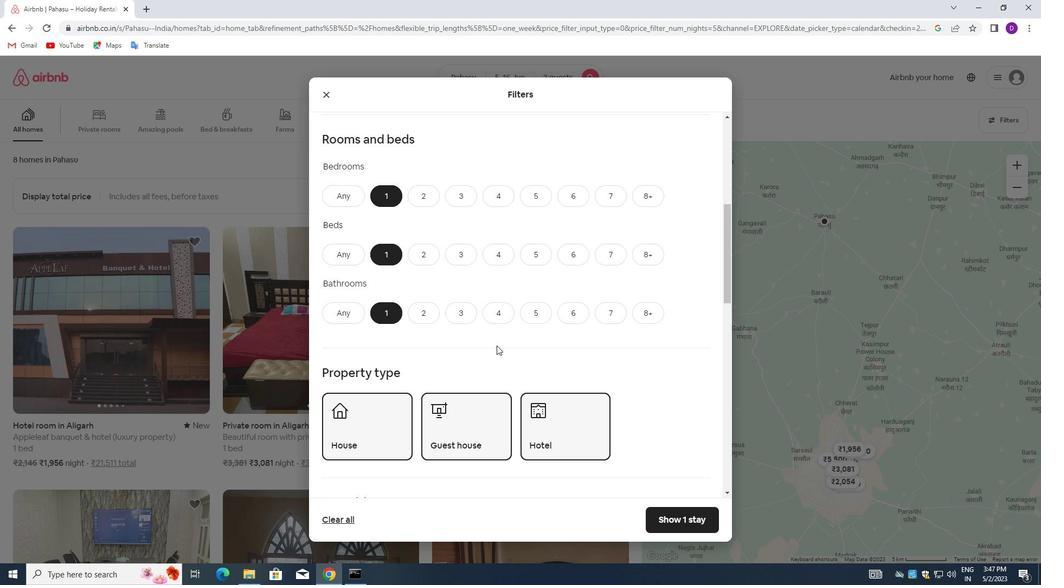 
Action: Mouse scrolled (496, 345) with delta (0, 0)
Screenshot: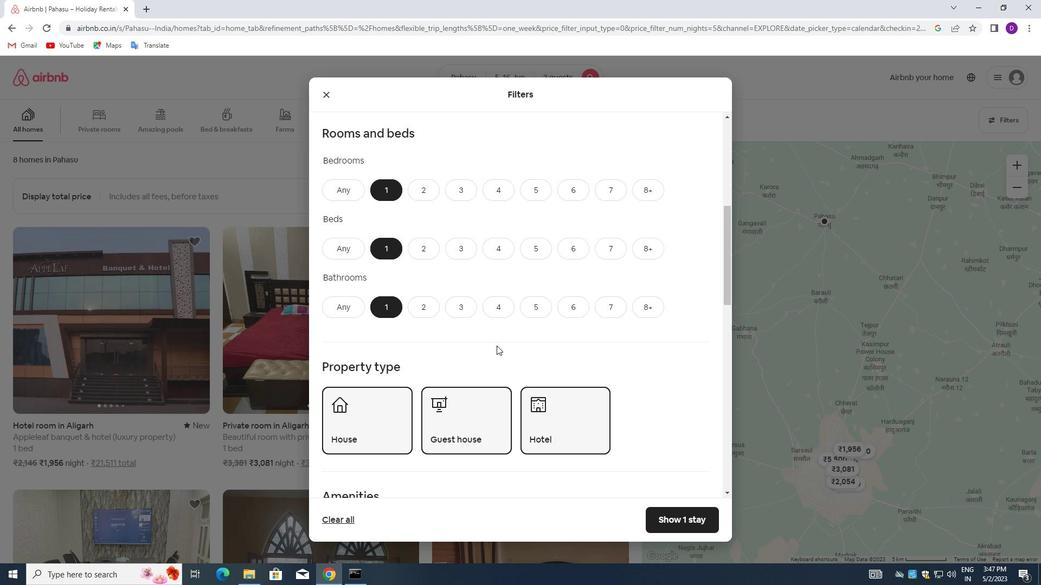 
Action: Mouse scrolled (496, 345) with delta (0, 0)
Screenshot: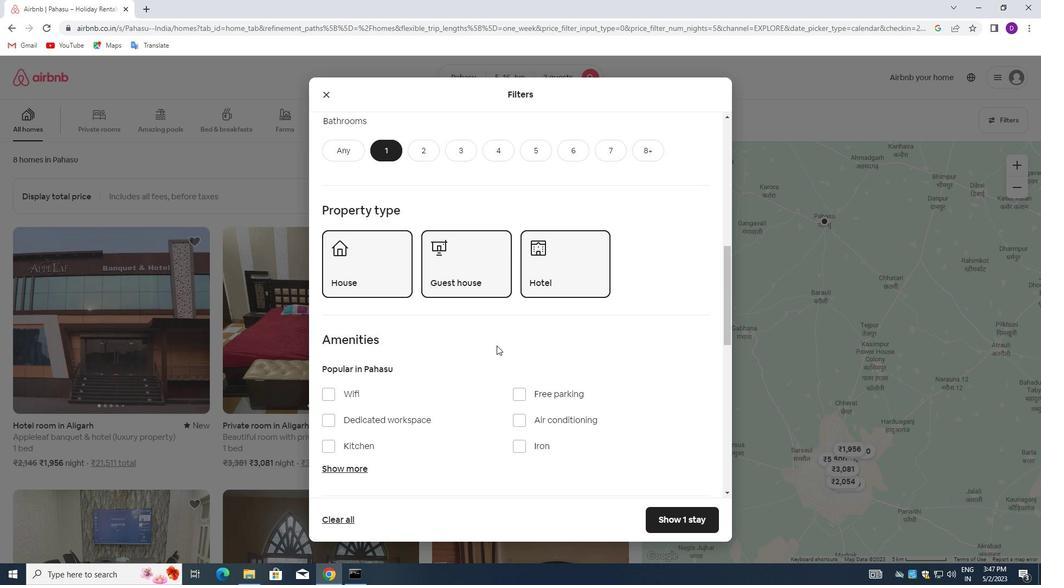 
Action: Mouse scrolled (496, 345) with delta (0, 0)
Screenshot: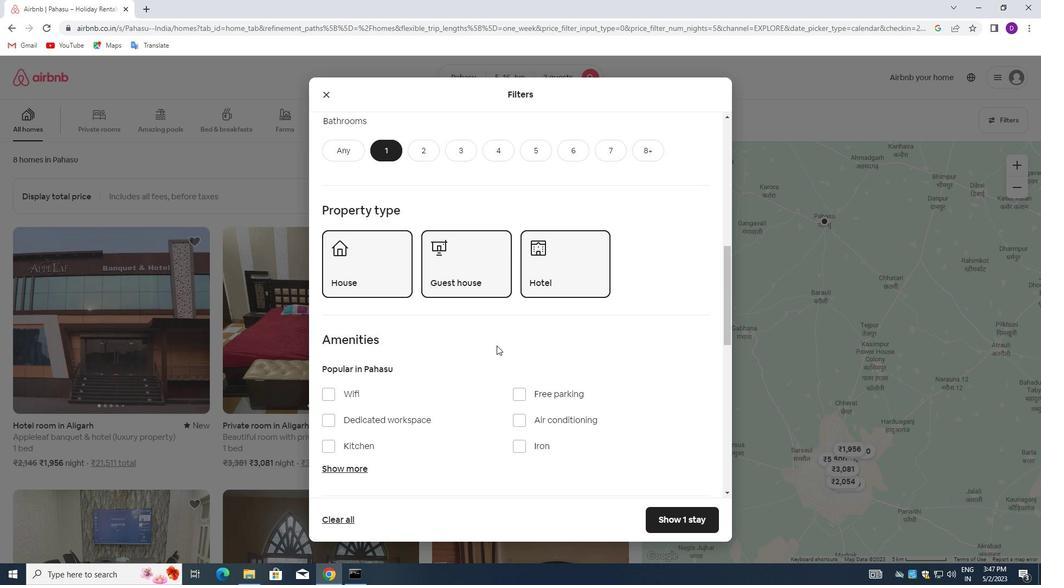 
Action: Mouse moved to (330, 284)
Screenshot: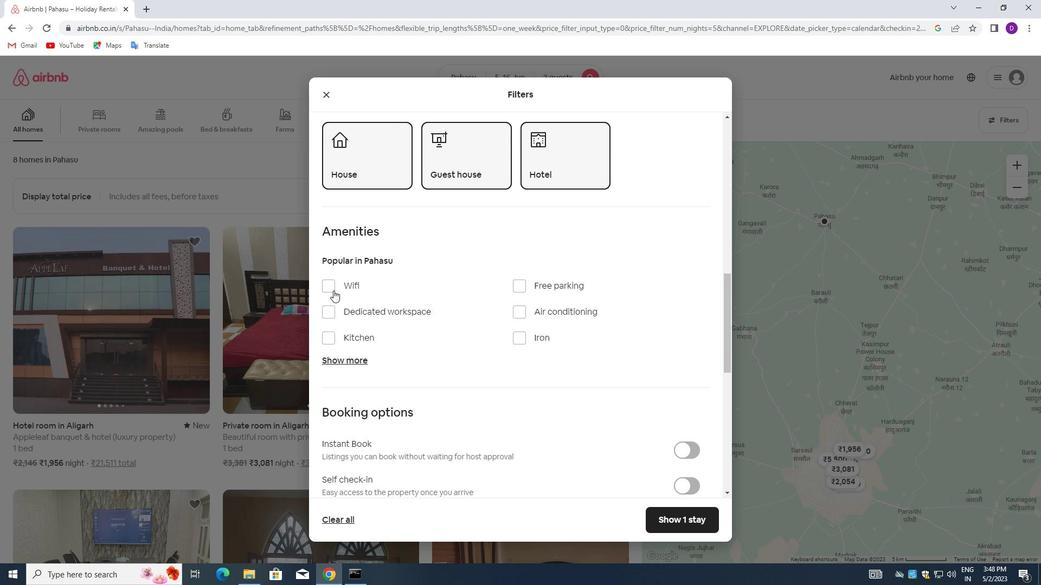 
Action: Mouse pressed left at (330, 284)
Screenshot: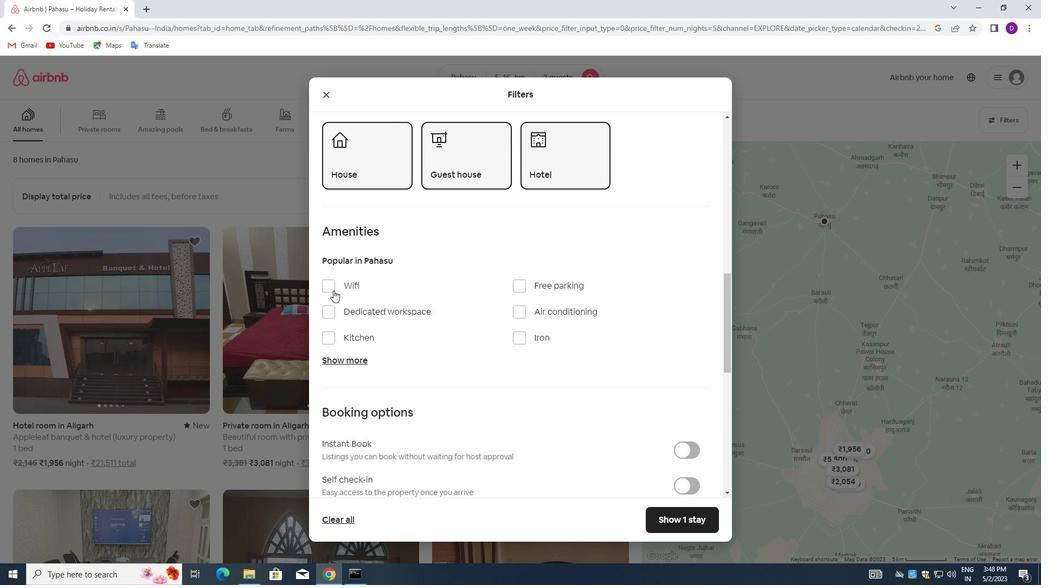 
Action: Mouse moved to (349, 359)
Screenshot: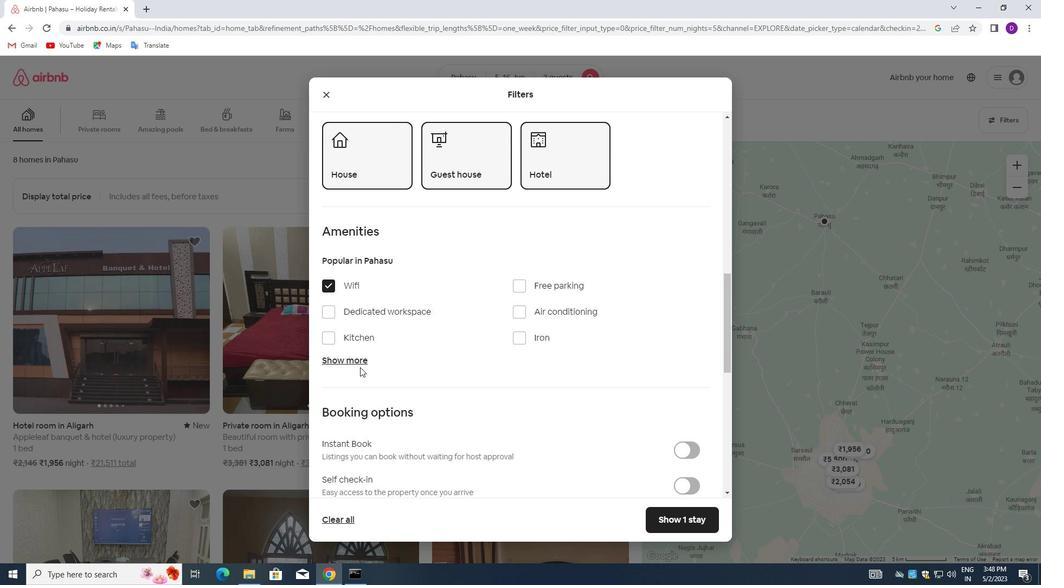 
Action: Mouse pressed left at (349, 359)
Screenshot: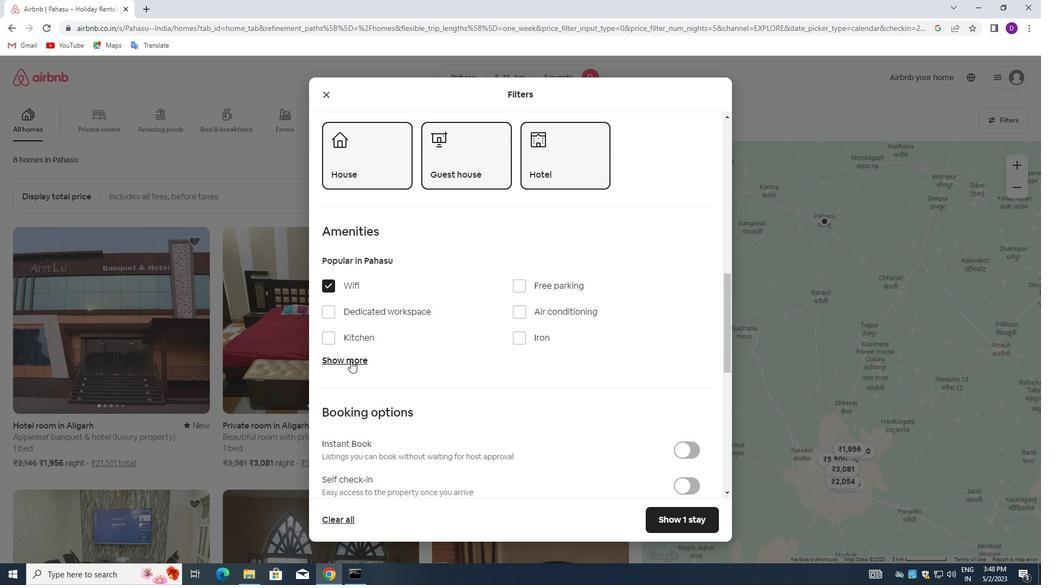 
Action: Mouse moved to (329, 398)
Screenshot: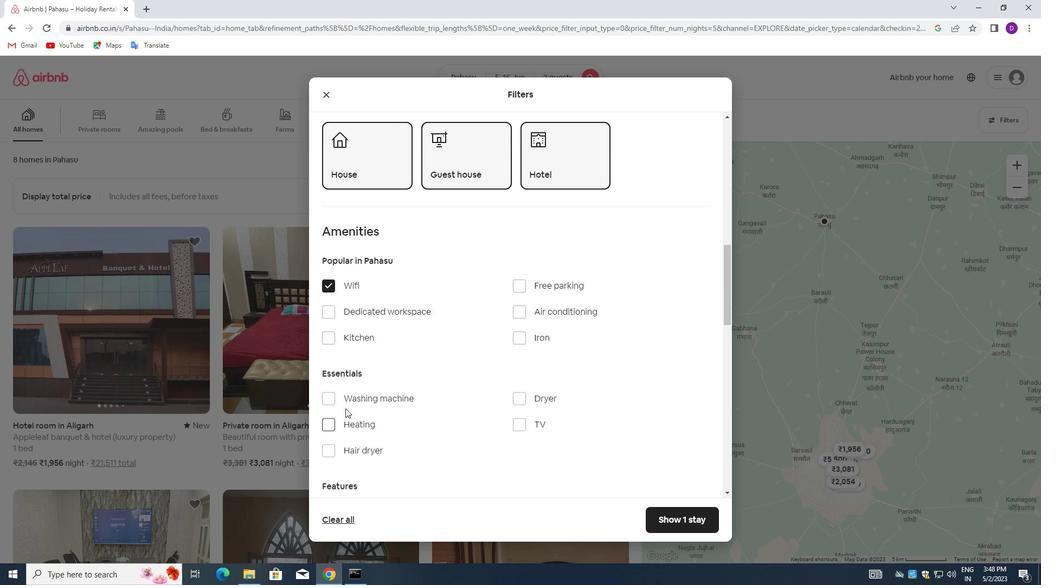 
Action: Mouse pressed left at (329, 398)
Screenshot: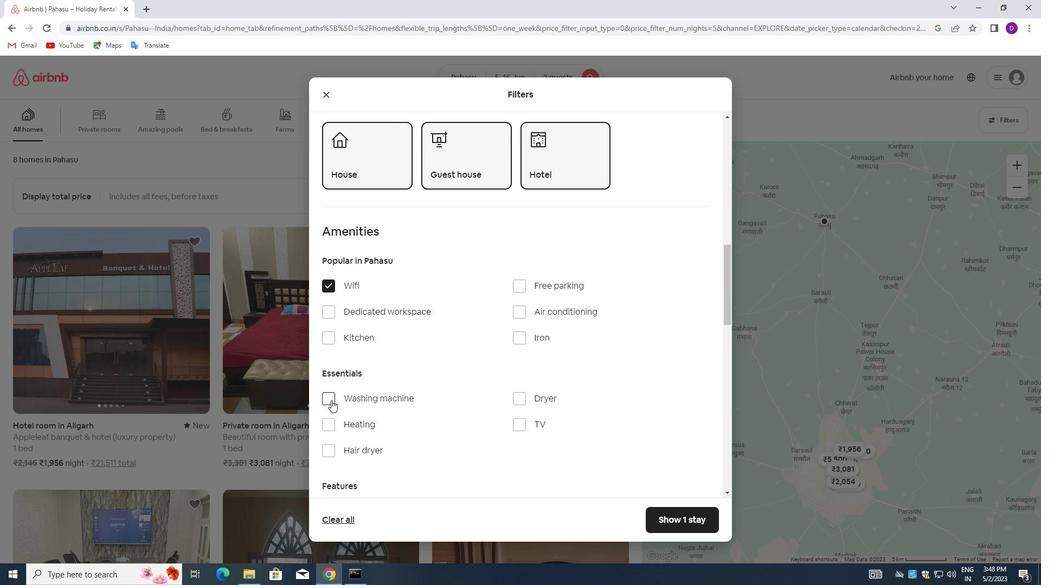 
Action: Mouse moved to (434, 365)
Screenshot: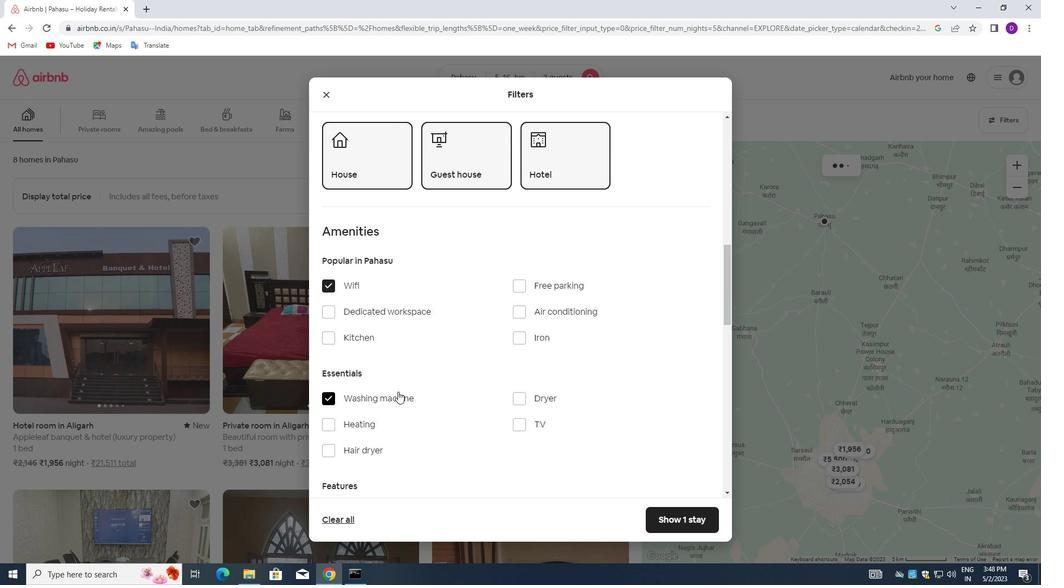 
Action: Mouse scrolled (434, 364) with delta (0, 0)
Screenshot: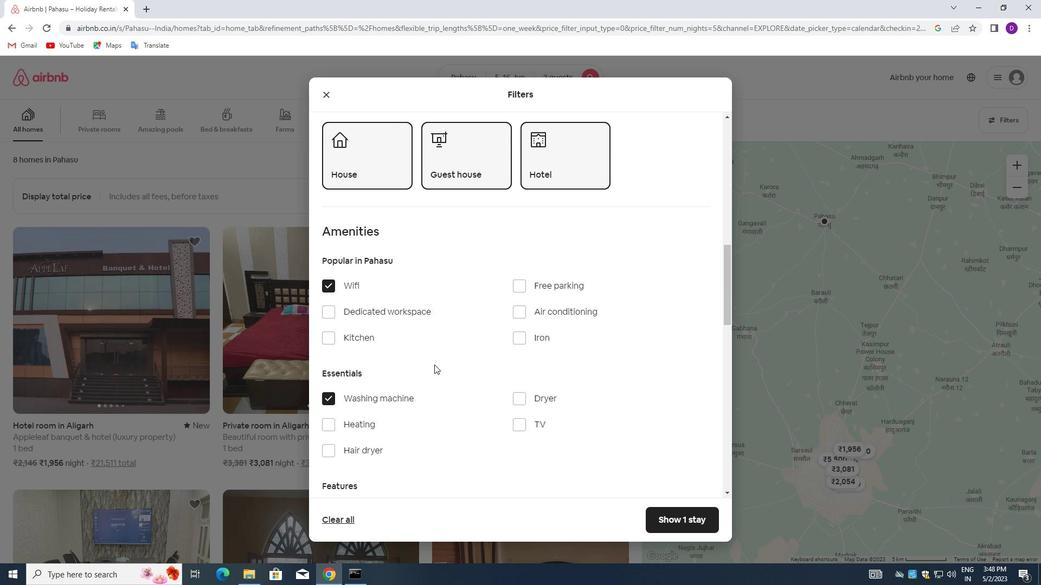 
Action: Mouse scrolled (434, 364) with delta (0, 0)
Screenshot: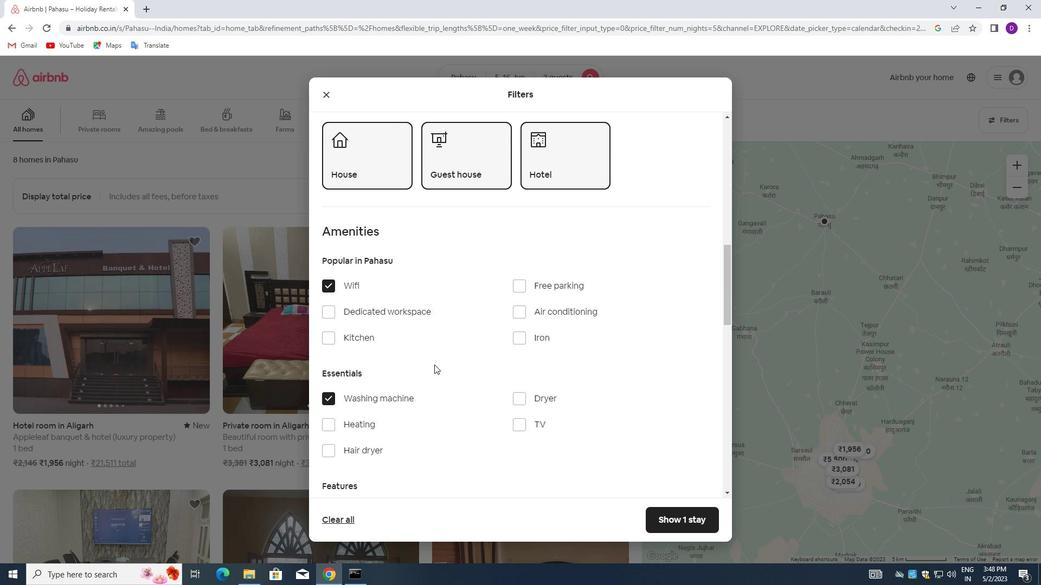 
Action: Mouse scrolled (434, 364) with delta (0, 0)
Screenshot: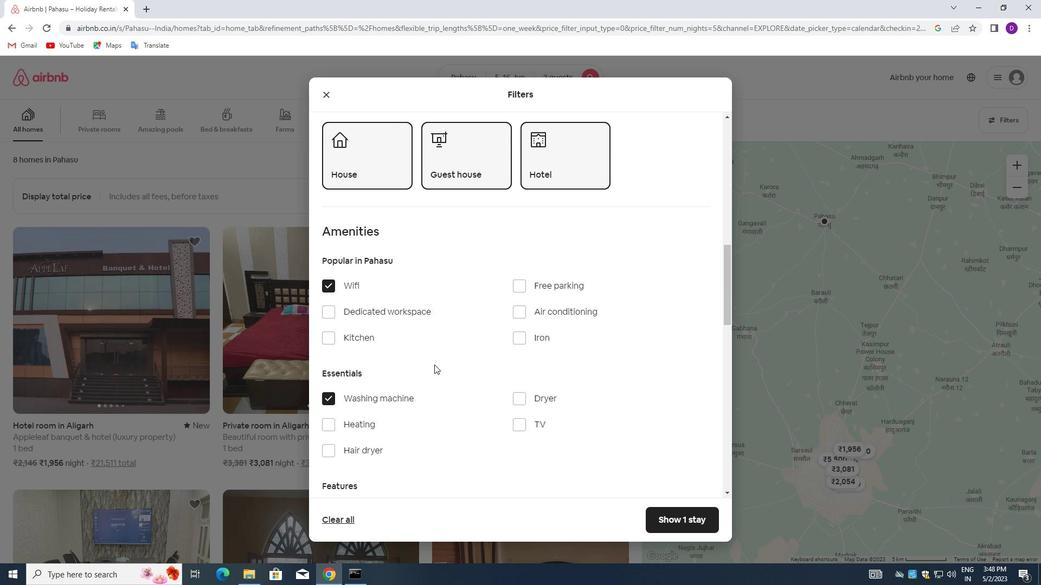 
Action: Mouse moved to (456, 367)
Screenshot: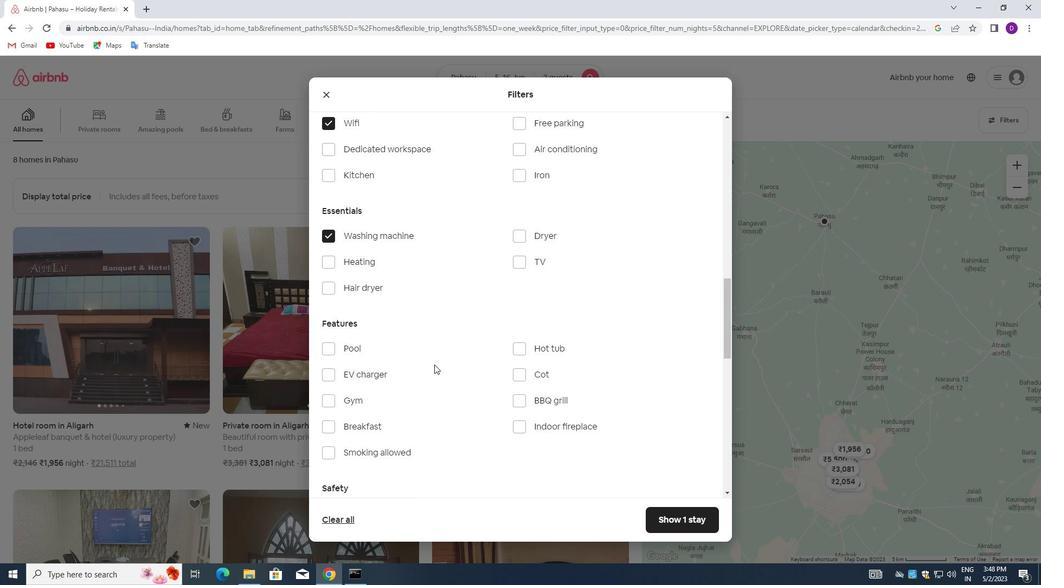 
Action: Mouse scrolled (456, 366) with delta (0, 0)
Screenshot: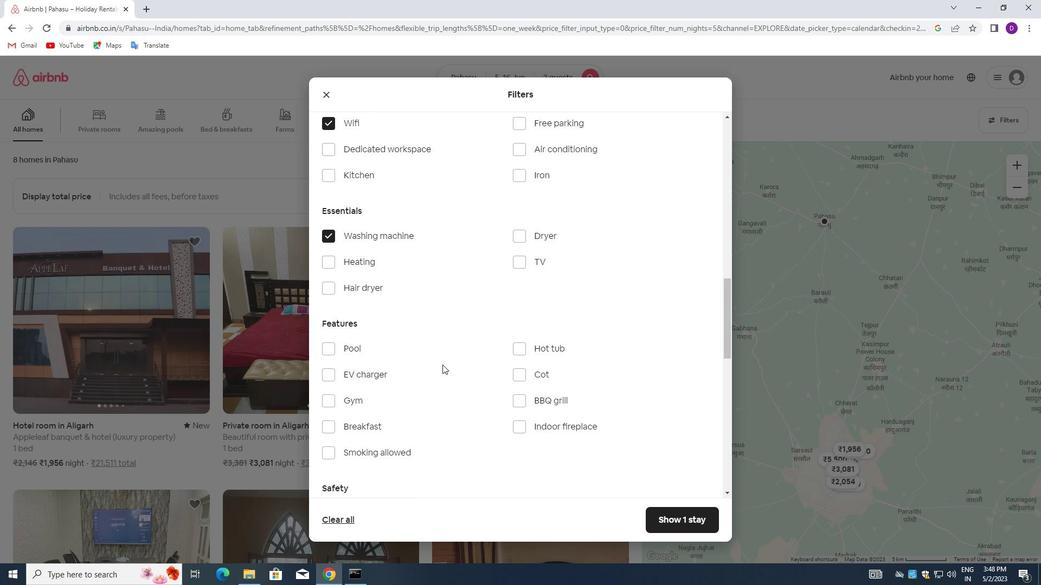 
Action: Mouse moved to (456, 368)
Screenshot: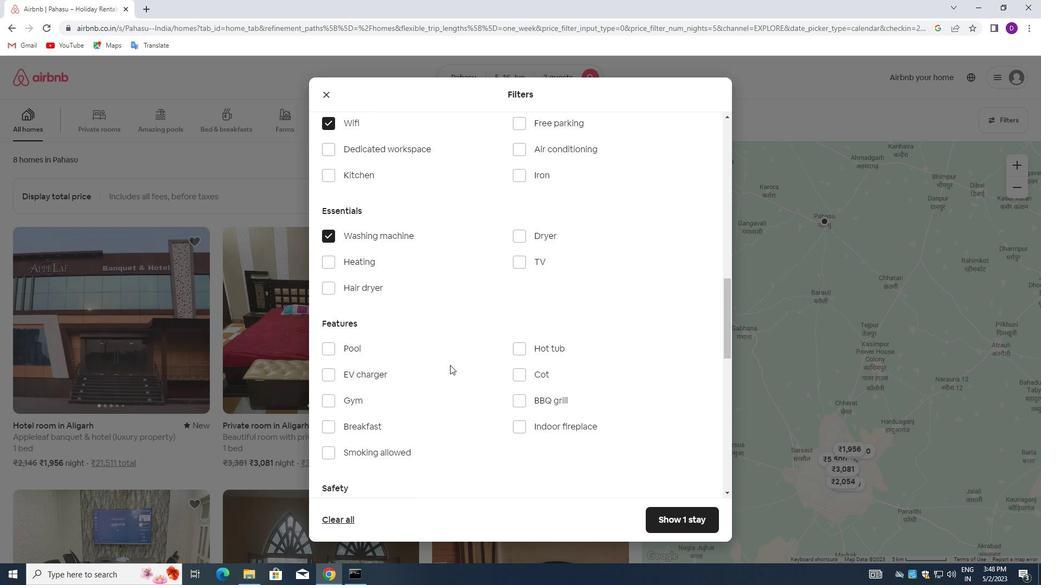 
Action: Mouse scrolled (456, 368) with delta (0, 0)
Screenshot: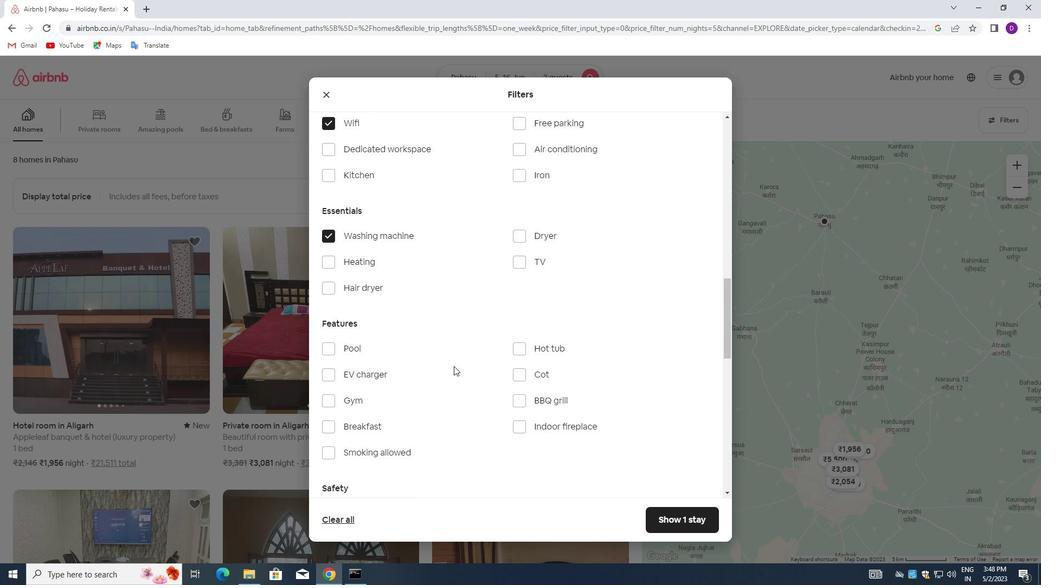 
Action: Mouse scrolled (456, 368) with delta (0, 0)
Screenshot: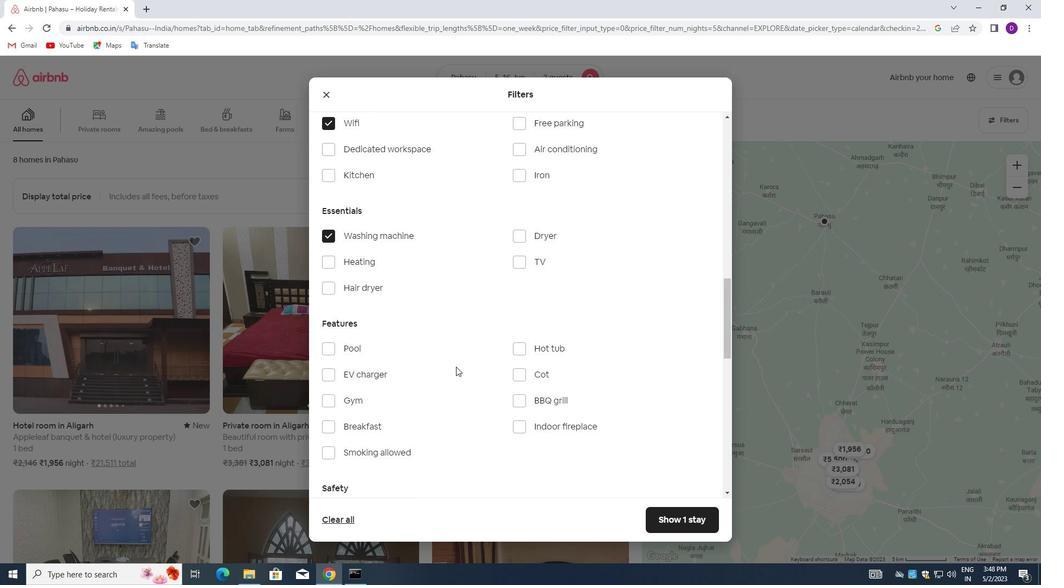 
Action: Mouse scrolled (456, 368) with delta (0, 0)
Screenshot: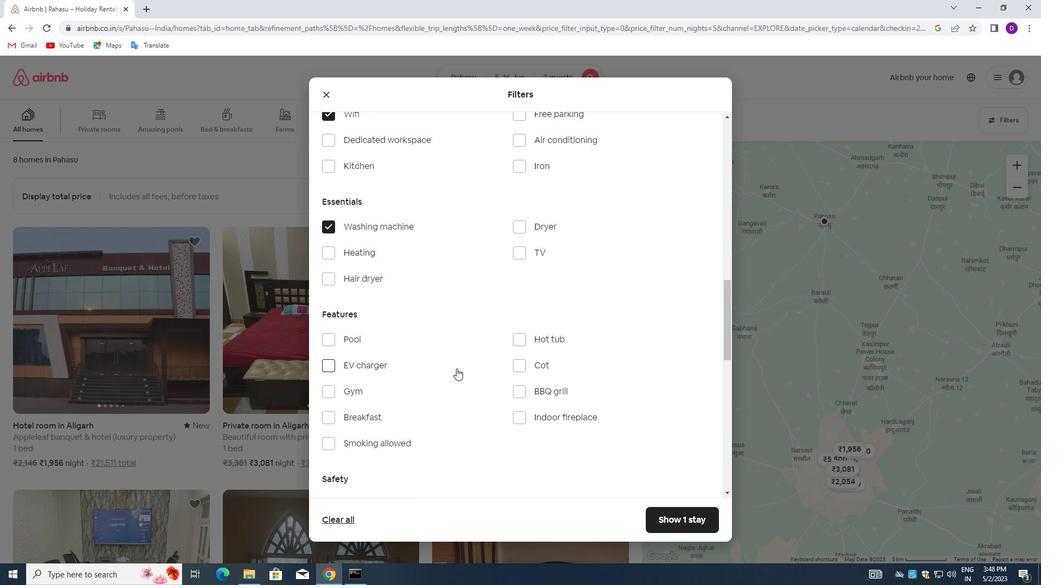
Action: Mouse moved to (543, 364)
Screenshot: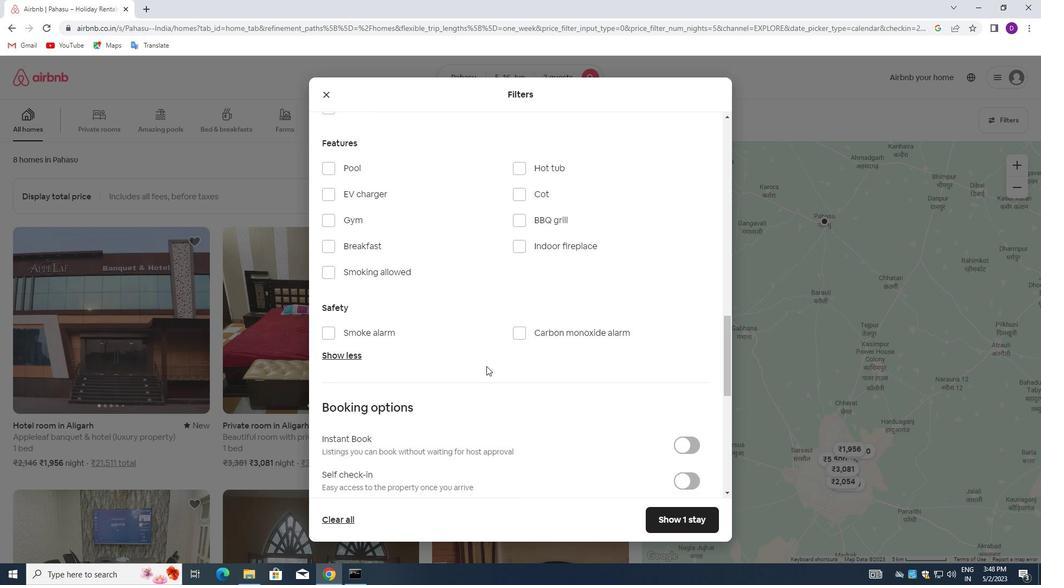 
Action: Mouse scrolled (543, 364) with delta (0, 0)
Screenshot: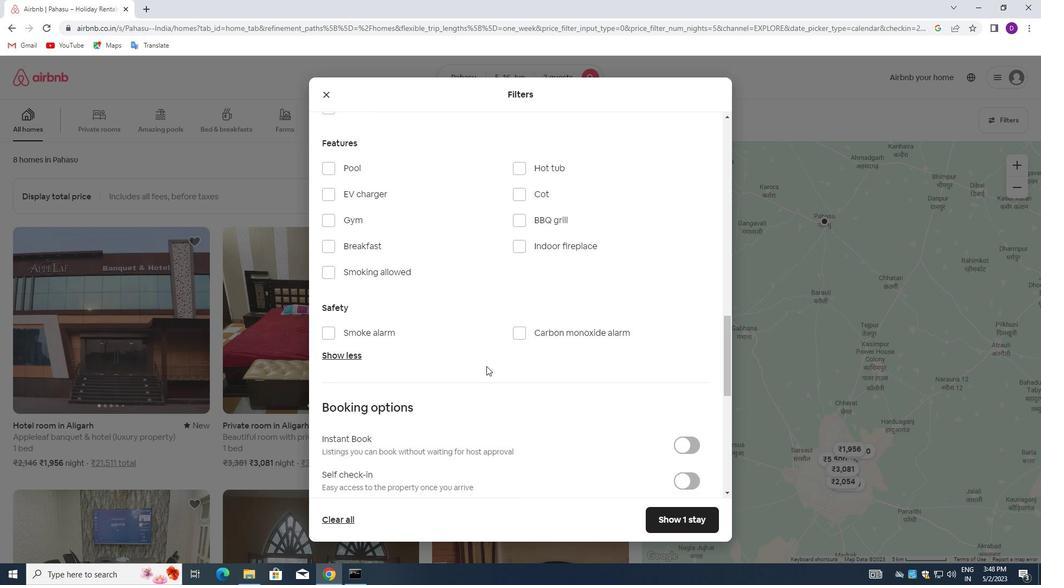 
Action: Mouse moved to (553, 365)
Screenshot: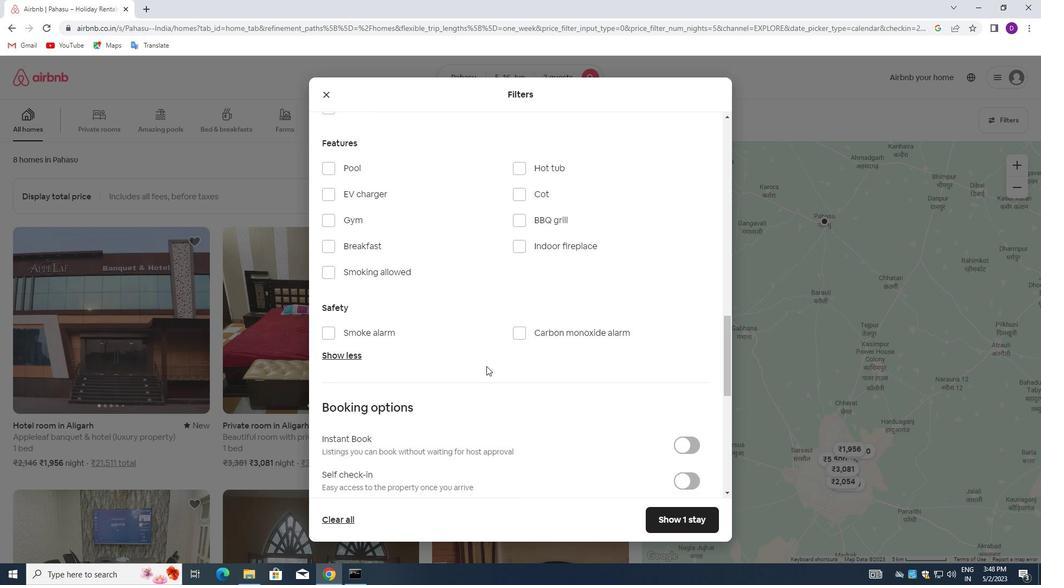 
Action: Mouse scrolled (553, 365) with delta (0, 0)
Screenshot: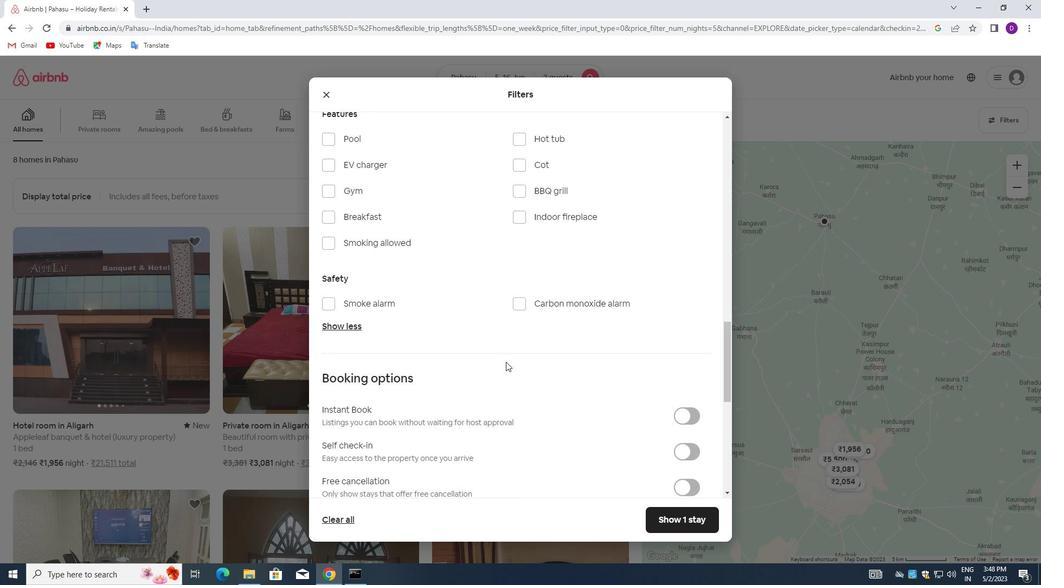 
Action: Mouse moved to (562, 367)
Screenshot: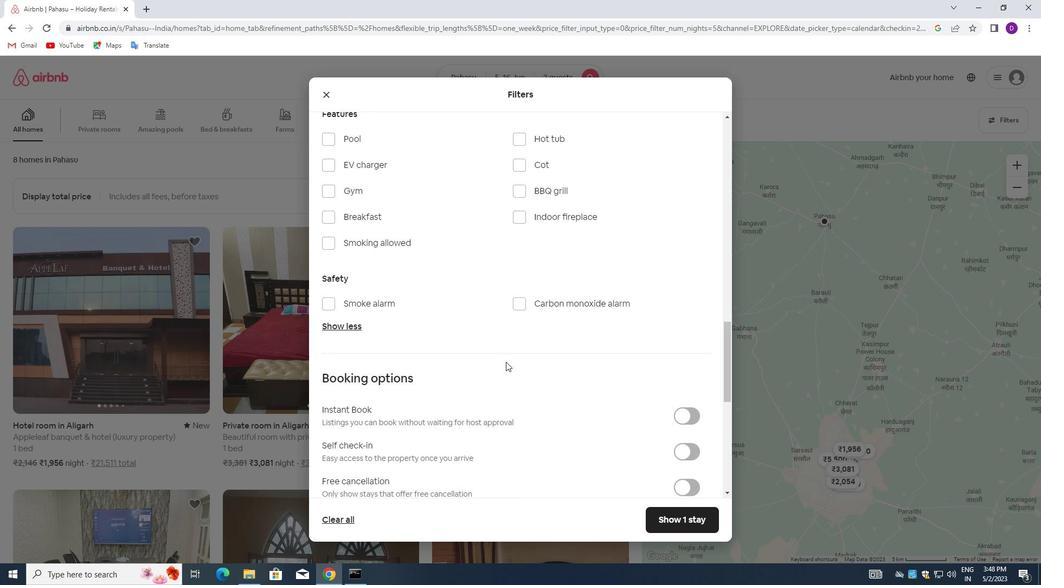 
Action: Mouse scrolled (562, 366) with delta (0, 0)
Screenshot: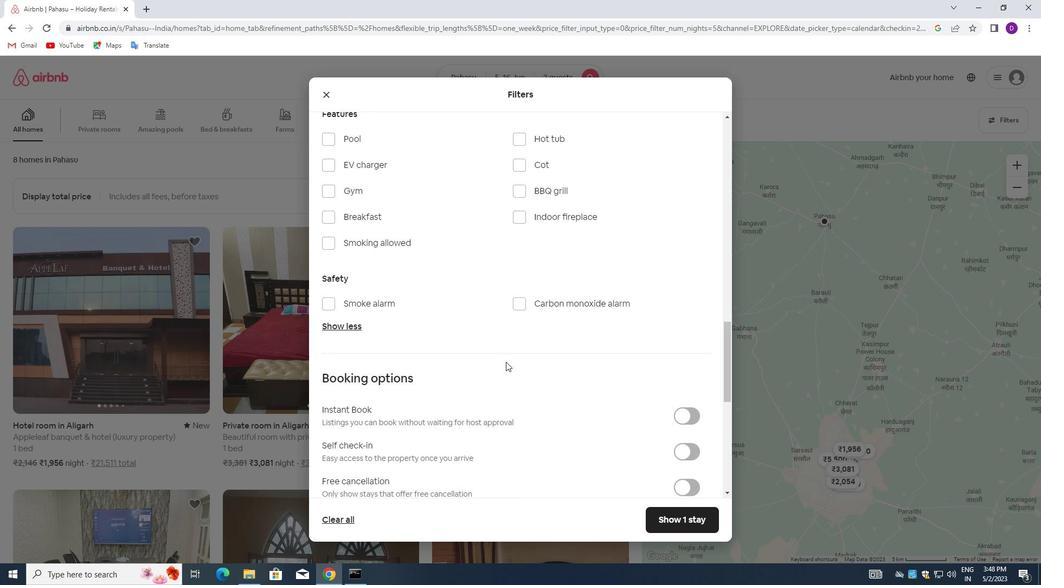 
Action: Mouse moved to (681, 282)
Screenshot: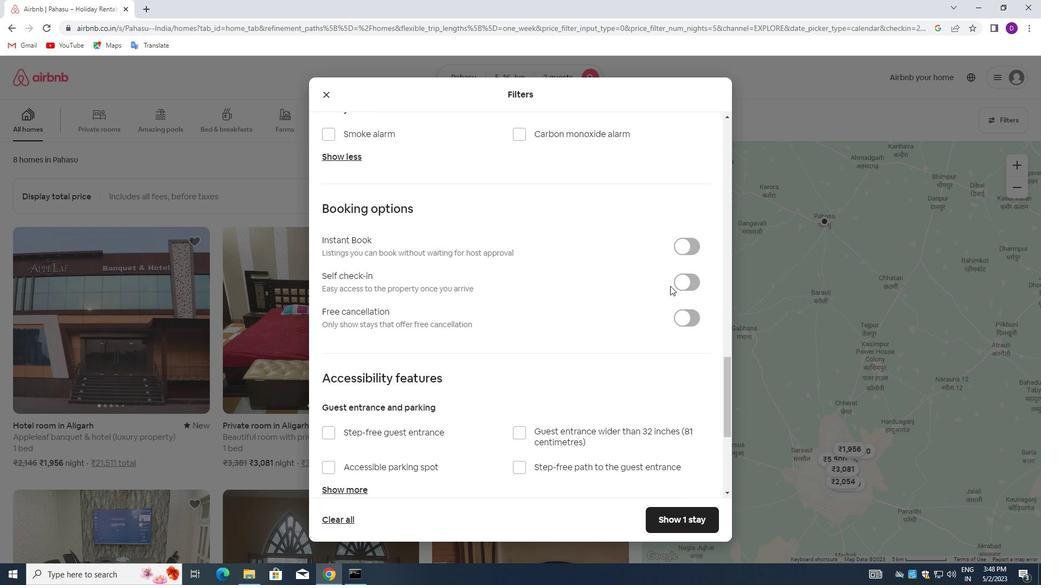 
Action: Mouse pressed left at (681, 282)
Screenshot: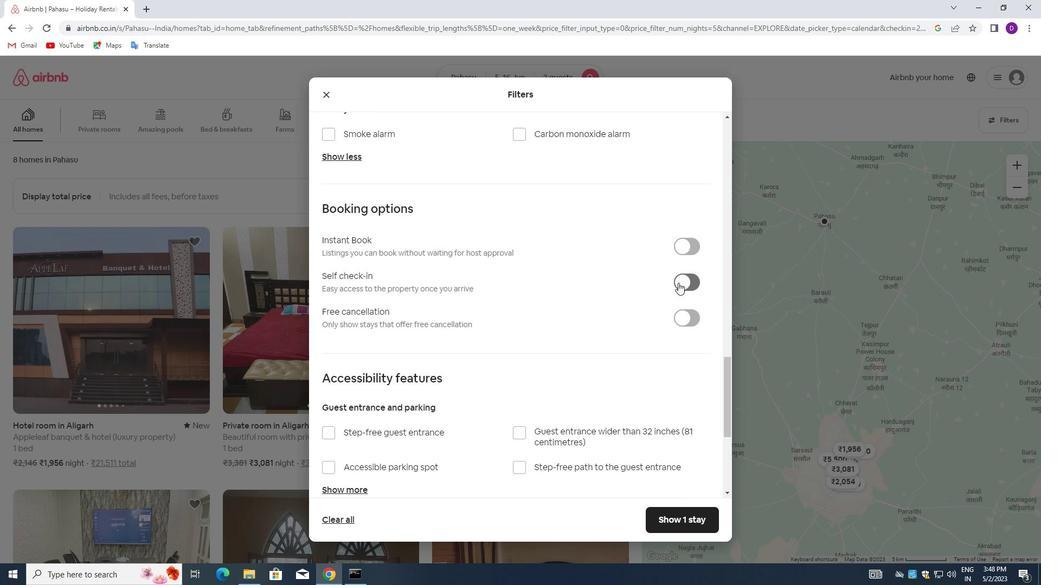 
Action: Mouse moved to (449, 323)
Screenshot: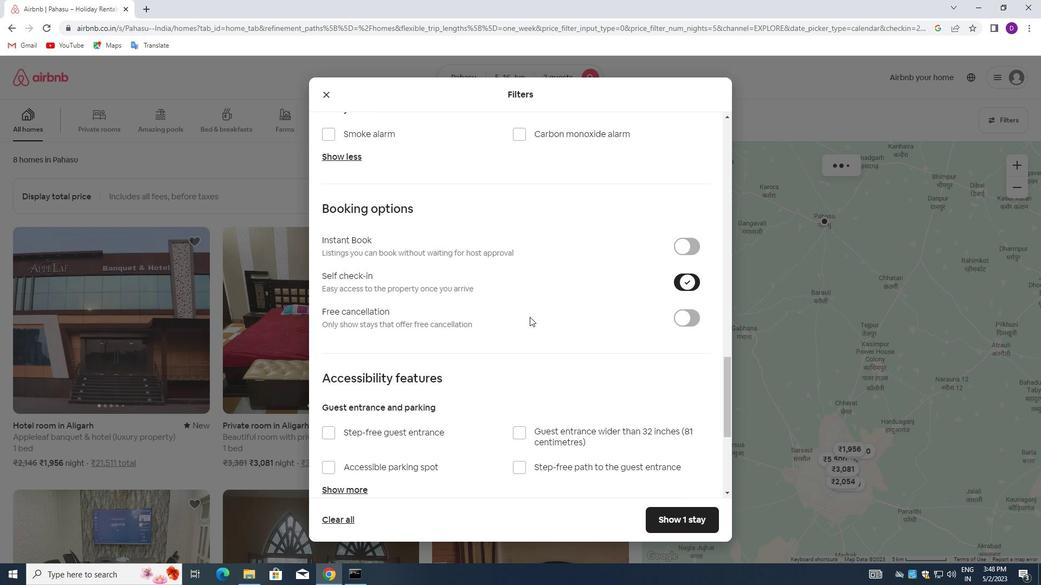
Action: Mouse scrolled (449, 322) with delta (0, 0)
Screenshot: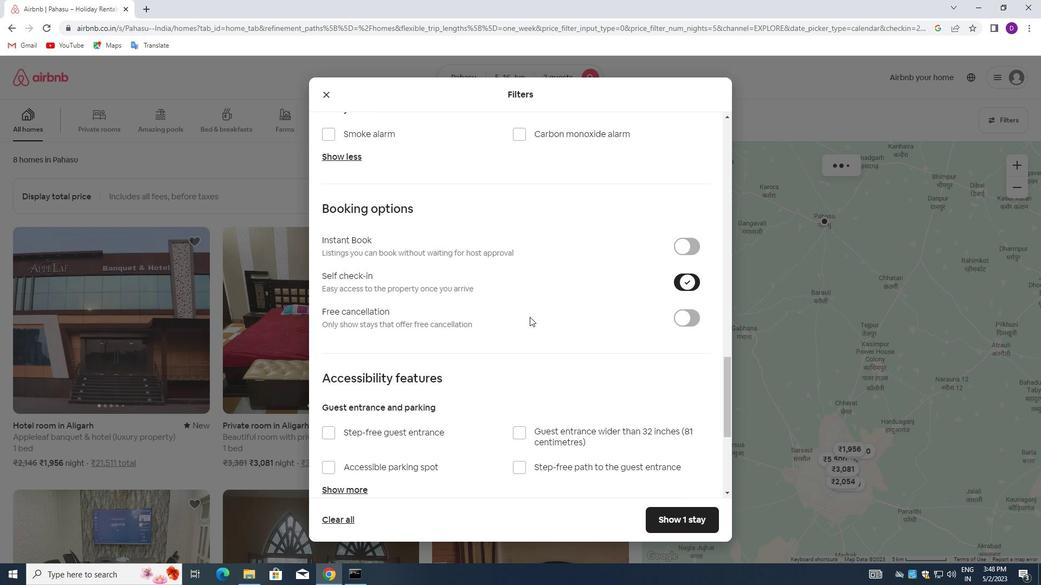
Action: Mouse moved to (447, 327)
Screenshot: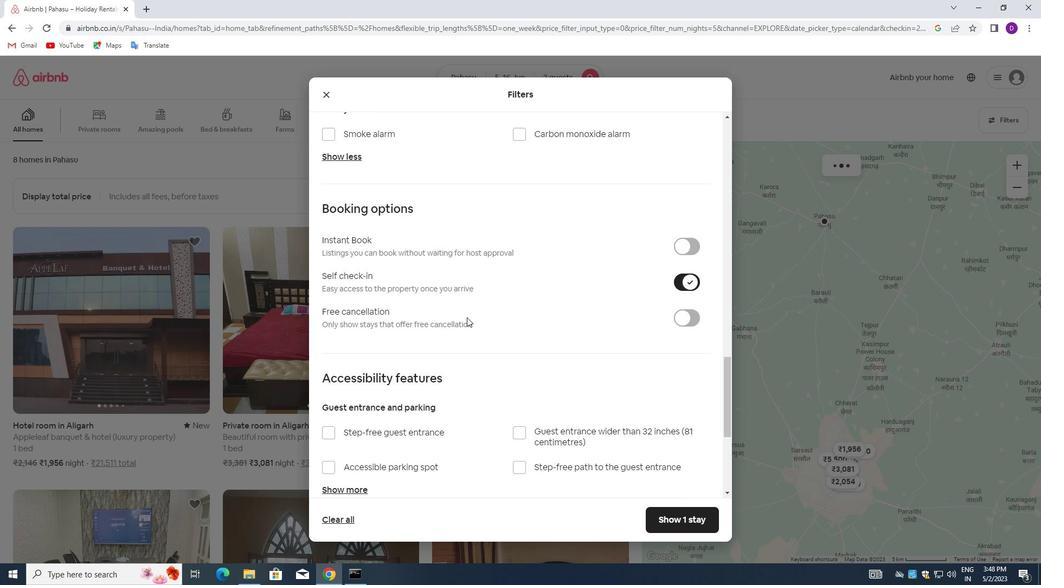 
Action: Mouse scrolled (447, 327) with delta (0, 0)
Screenshot: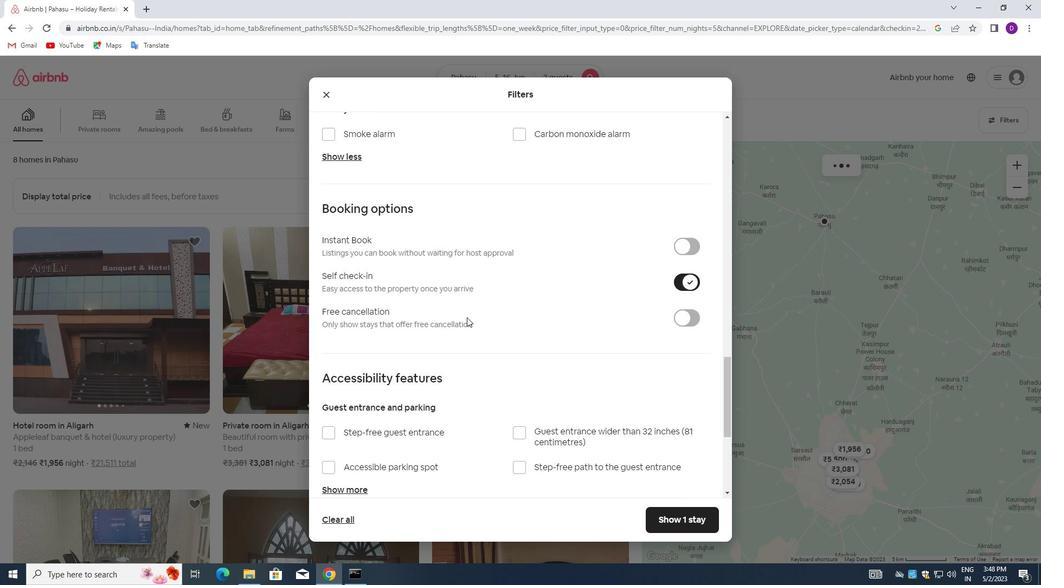 
Action: Mouse moved to (447, 329)
Screenshot: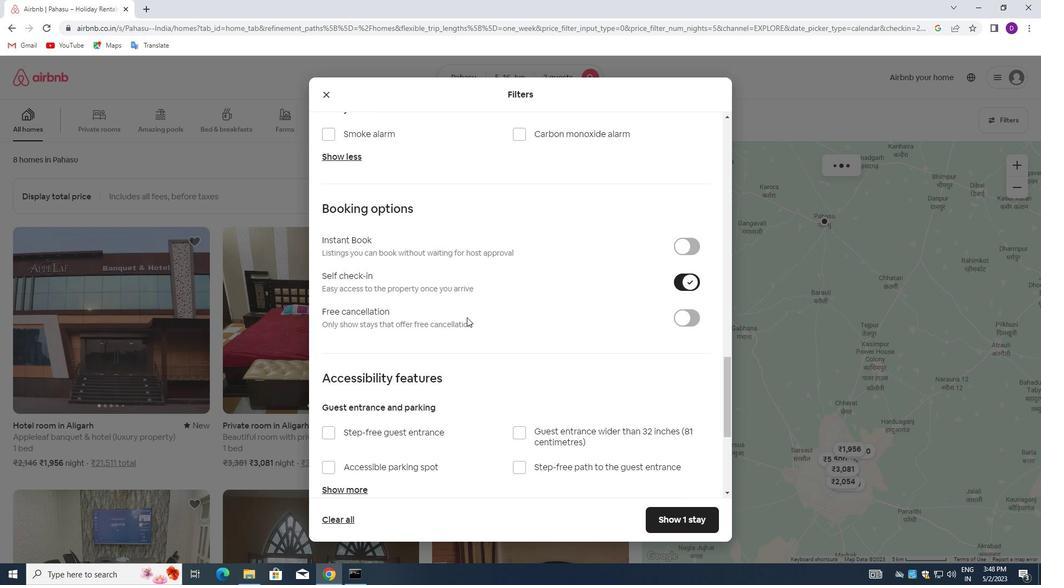 
Action: Mouse scrolled (447, 329) with delta (0, 0)
Screenshot: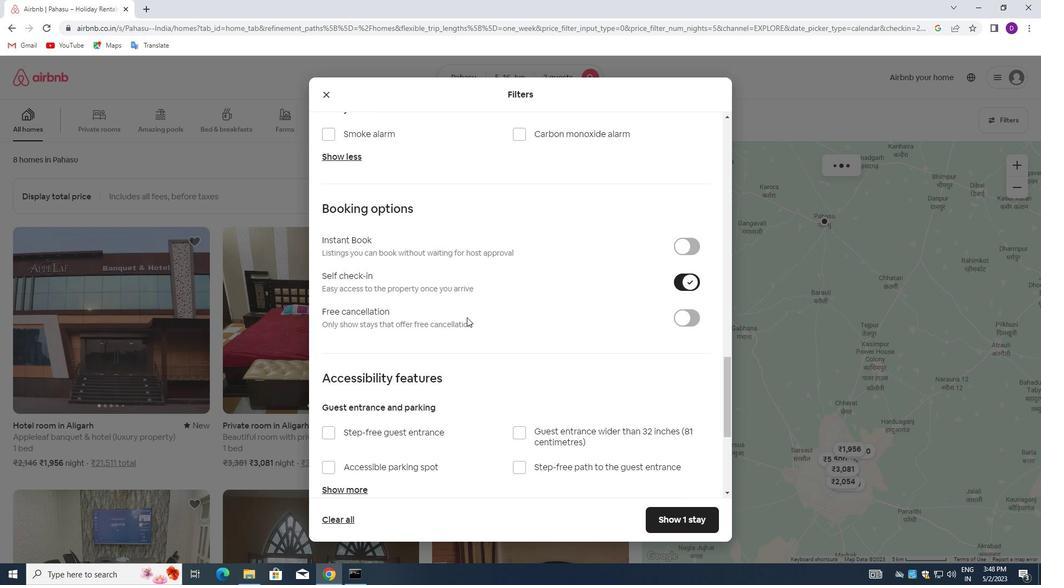 
Action: Mouse moved to (446, 331)
Screenshot: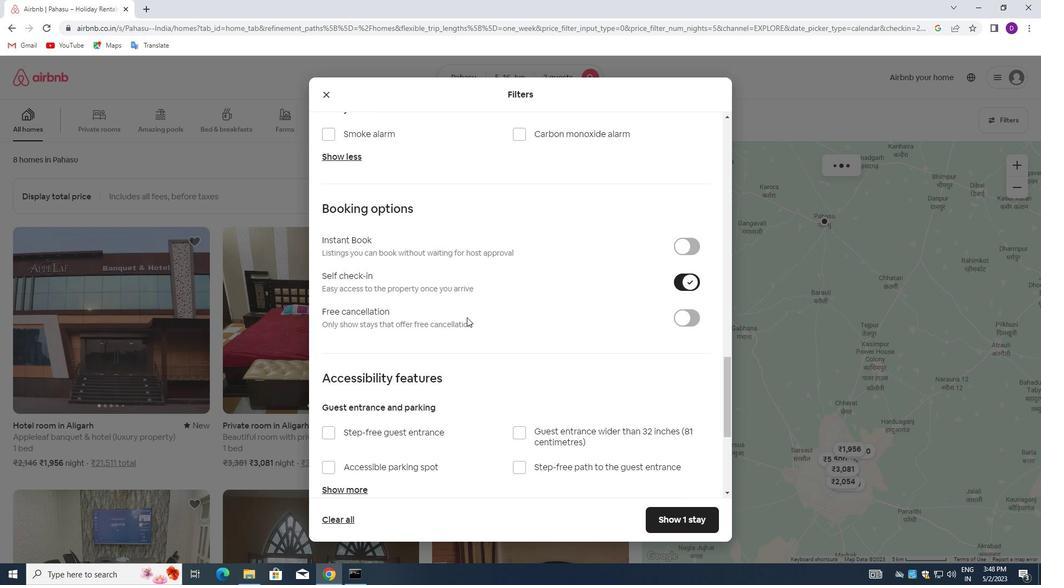 
Action: Mouse scrolled (446, 330) with delta (0, 0)
Screenshot: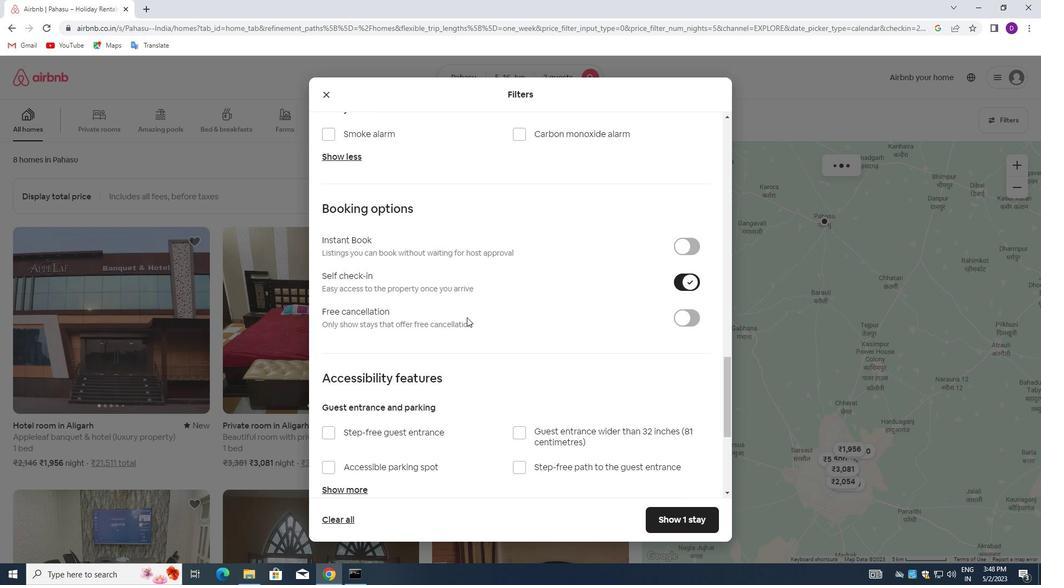 
Action: Mouse moved to (445, 332)
Screenshot: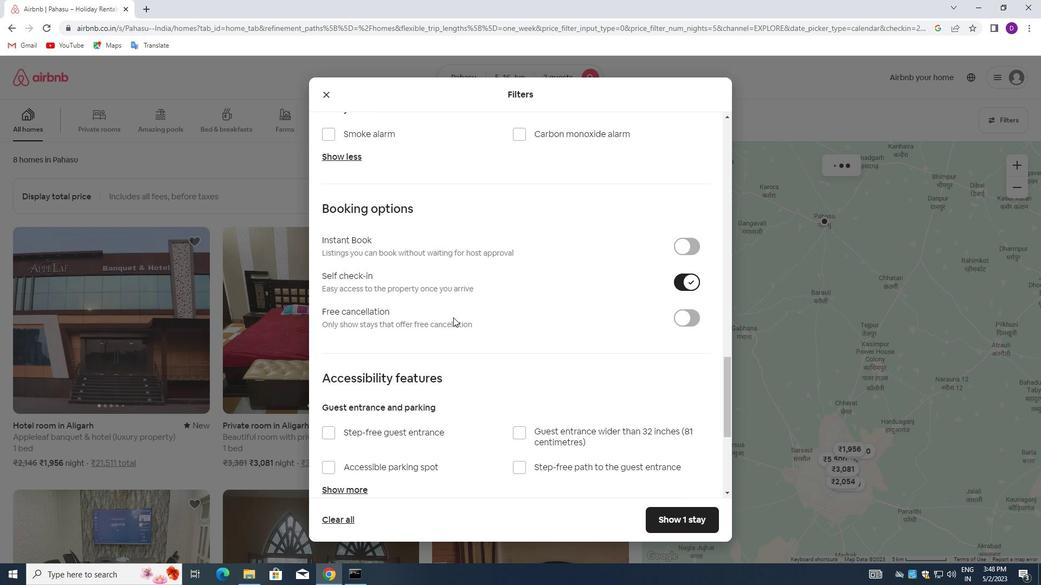 
Action: Mouse scrolled (445, 331) with delta (0, 0)
Screenshot: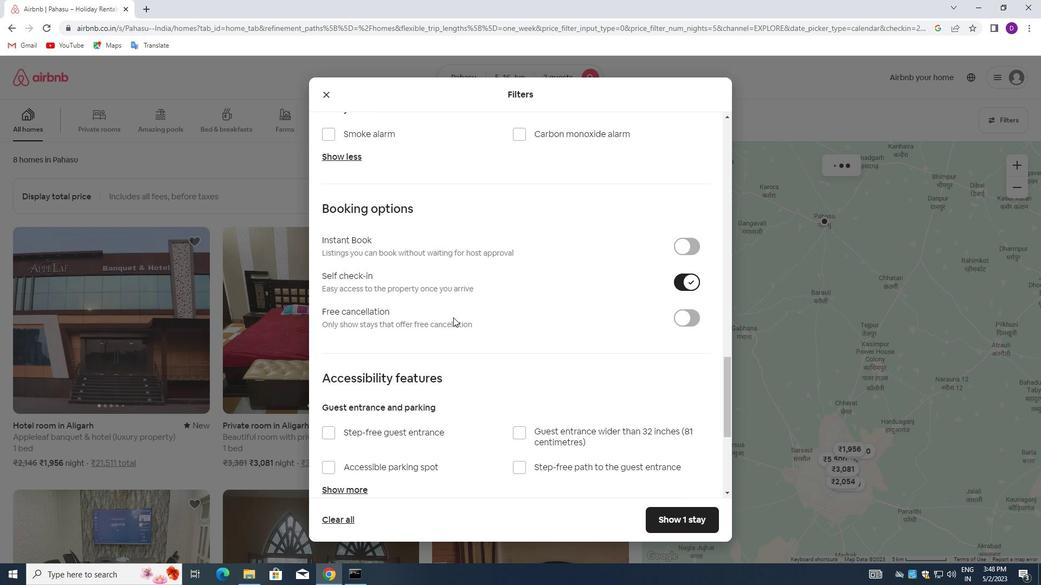 
Action: Mouse moved to (451, 348)
Screenshot: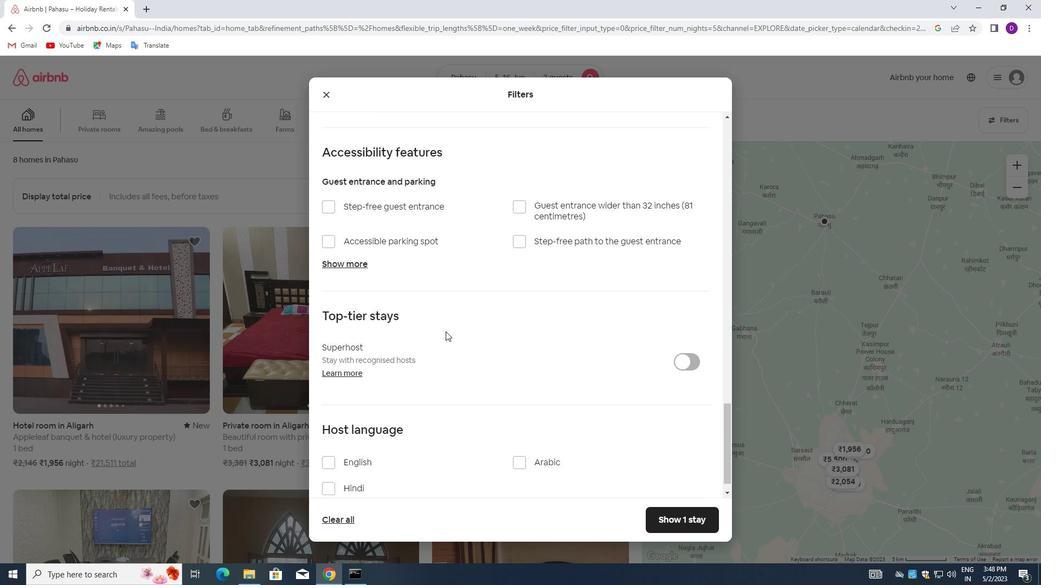 
Action: Mouse scrolled (451, 348) with delta (0, 0)
Screenshot: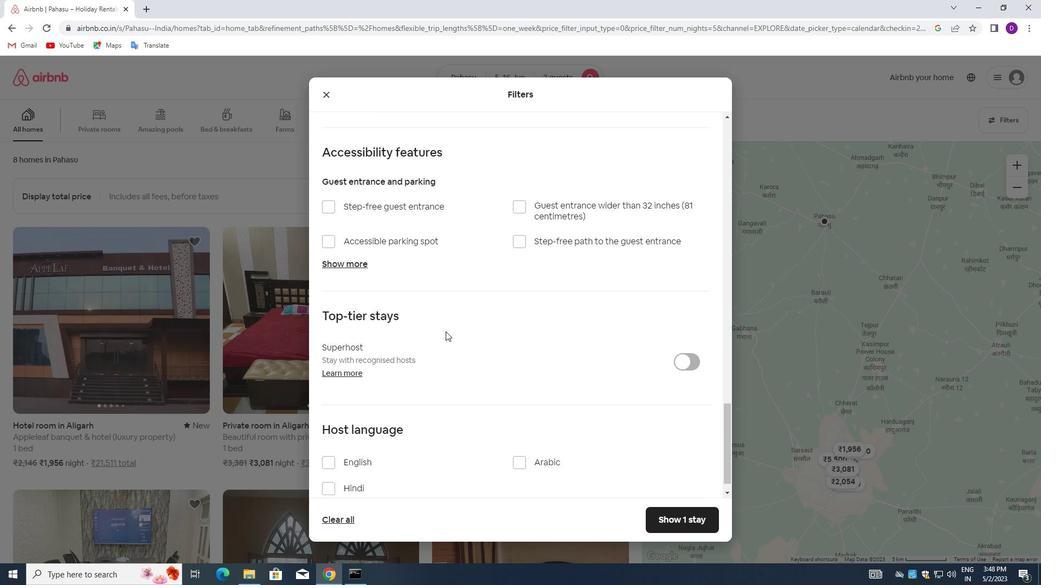 
Action: Mouse moved to (460, 366)
Screenshot: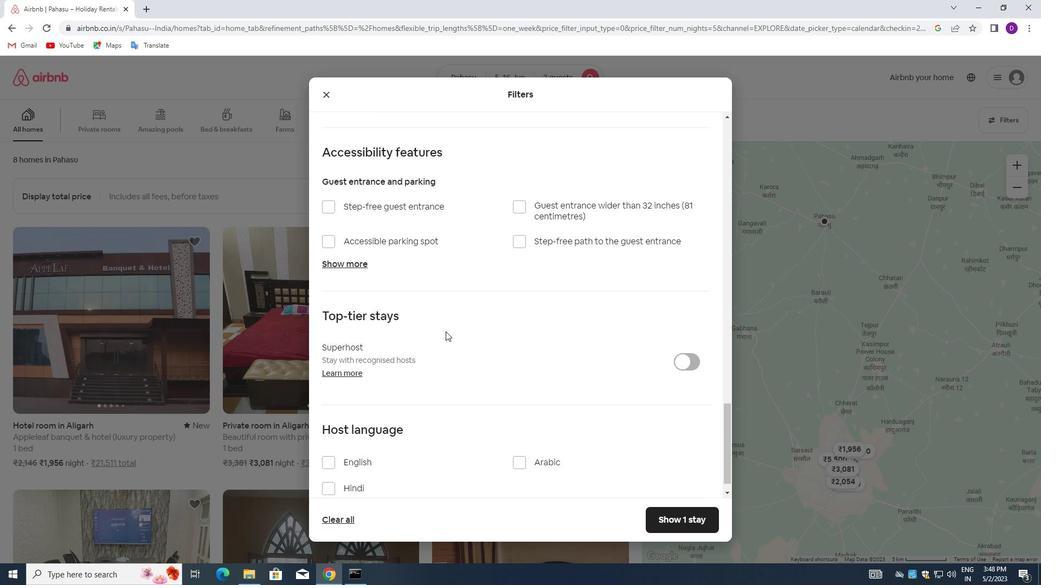 
Action: Mouse scrolled (460, 366) with delta (0, 0)
Screenshot: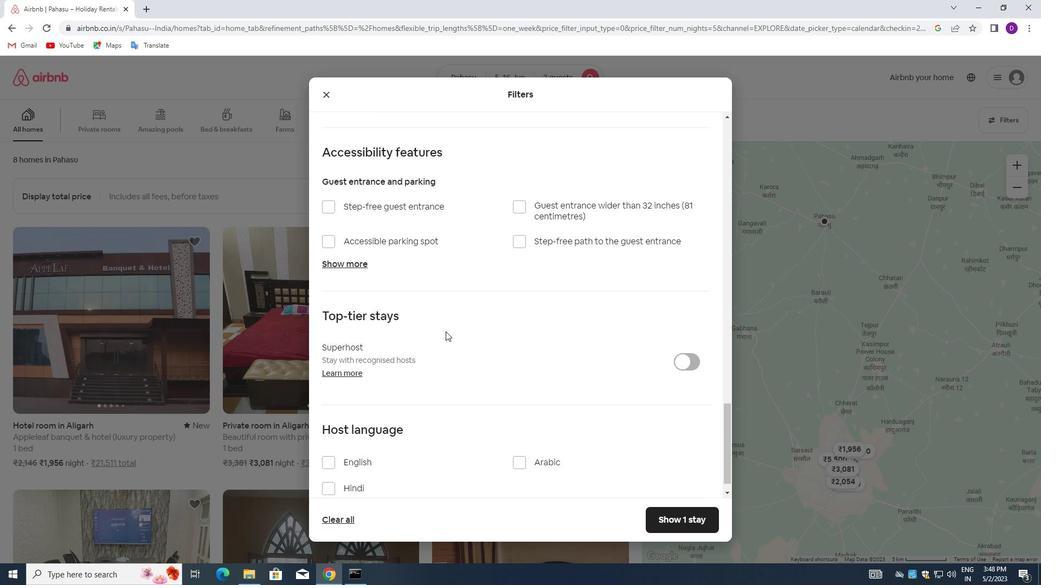 
Action: Mouse moved to (463, 379)
Screenshot: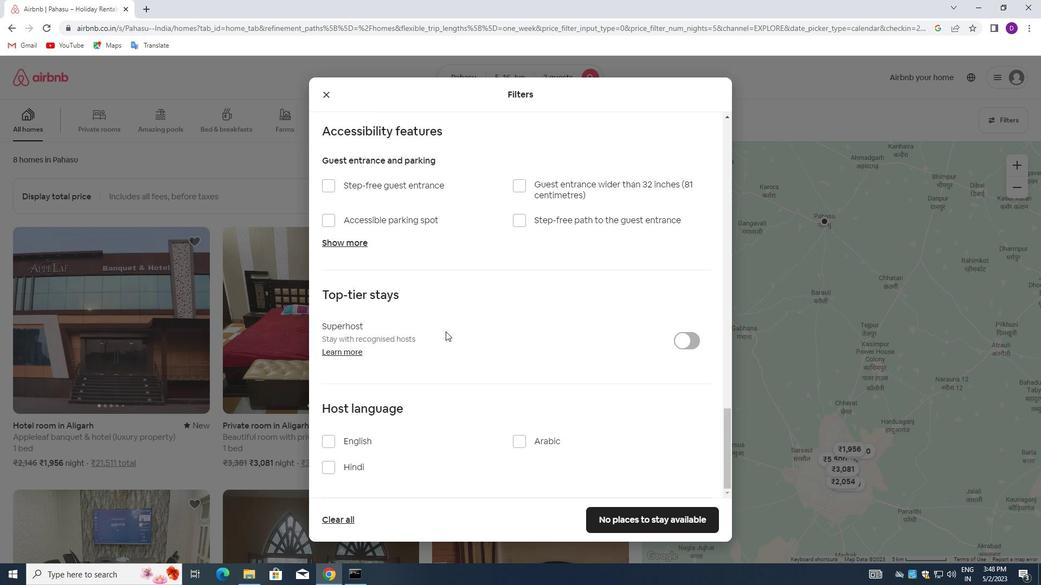
Action: Mouse scrolled (463, 379) with delta (0, 0)
Screenshot: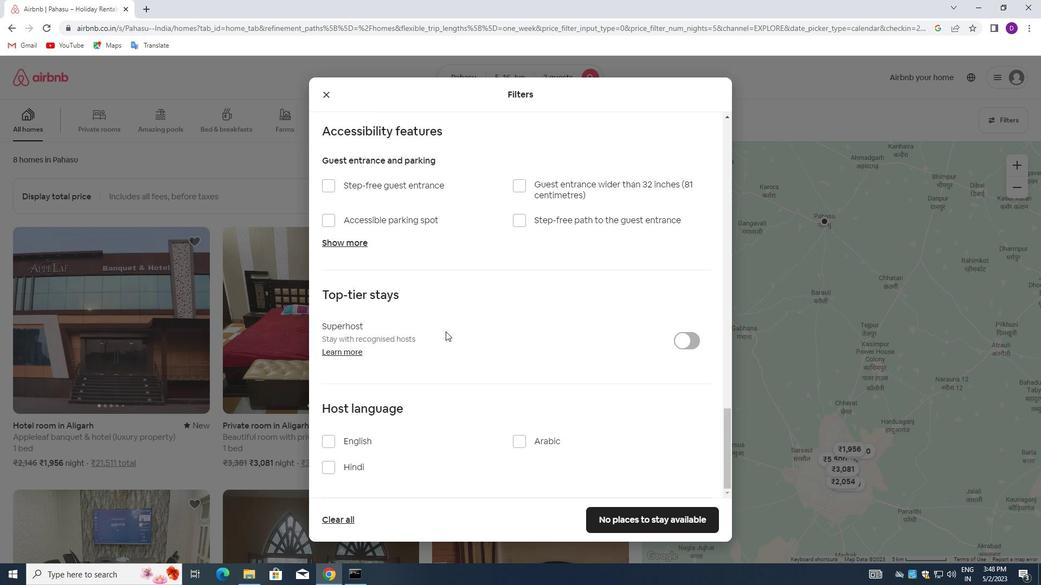 
Action: Mouse moved to (463, 385)
Screenshot: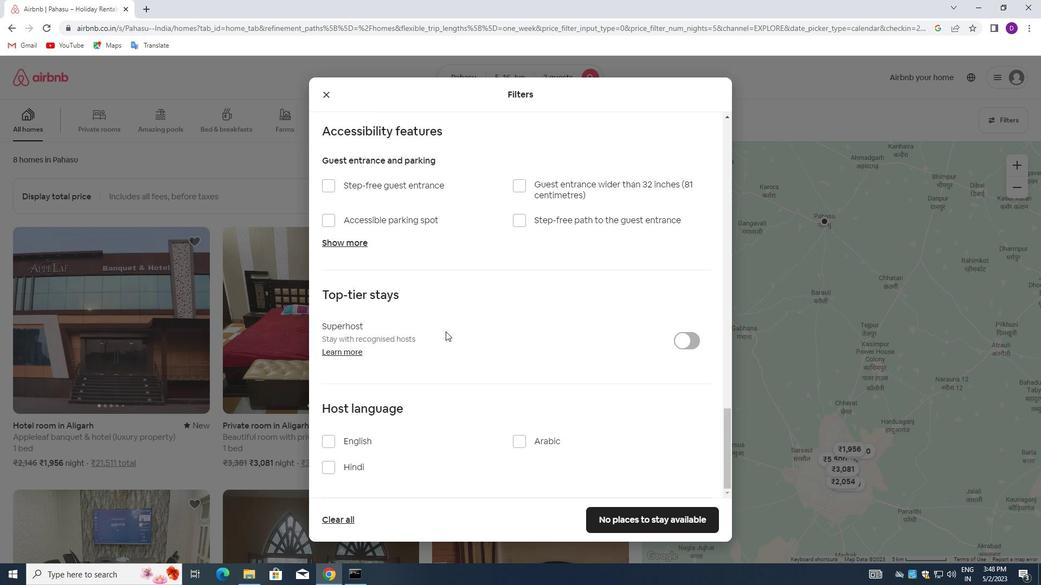 
Action: Mouse scrolled (463, 385) with delta (0, 0)
Screenshot: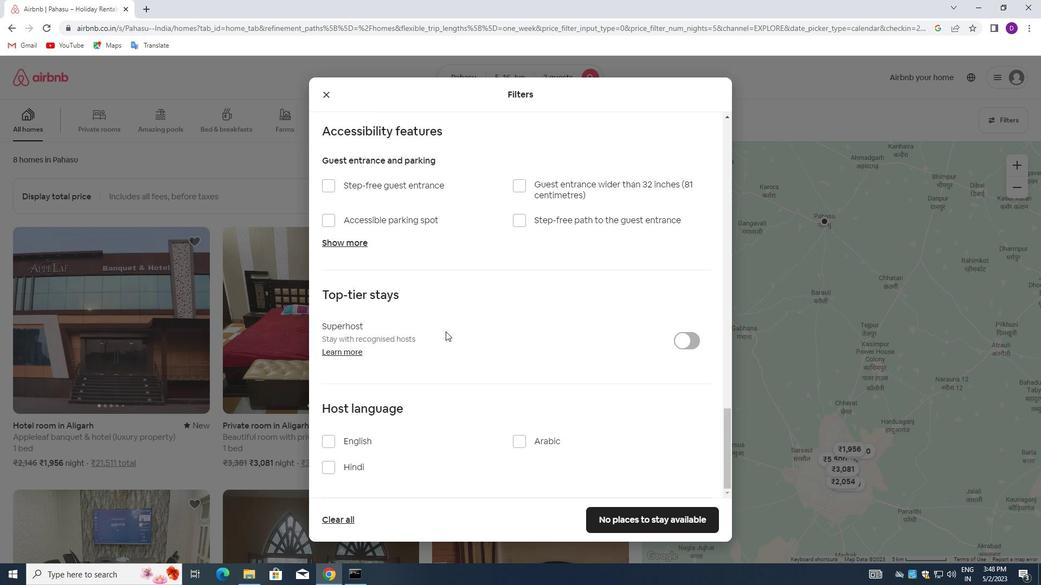 
Action: Mouse moved to (463, 391)
Screenshot: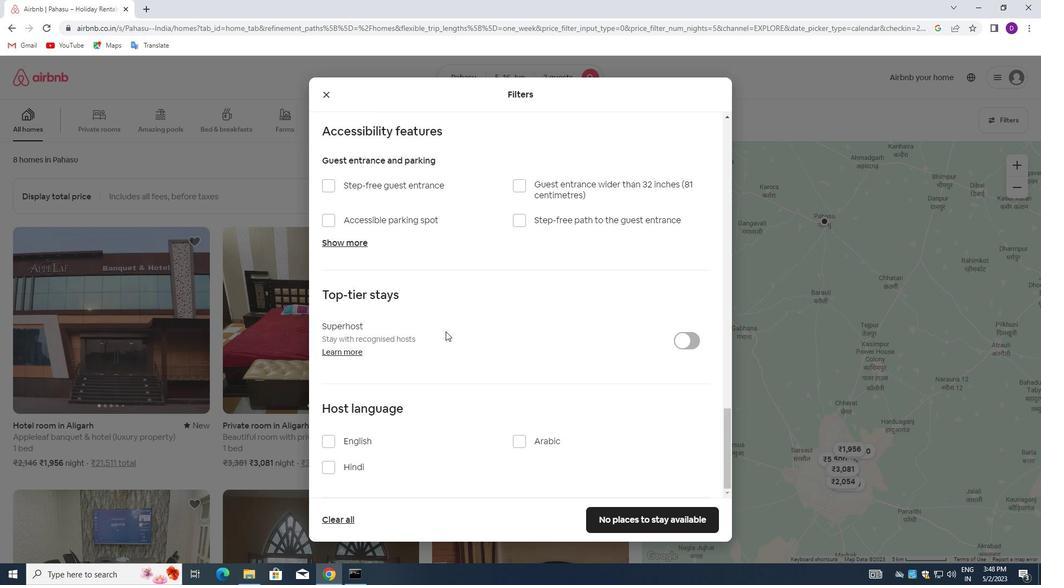 
Action: Mouse scrolled (463, 391) with delta (0, 0)
Screenshot: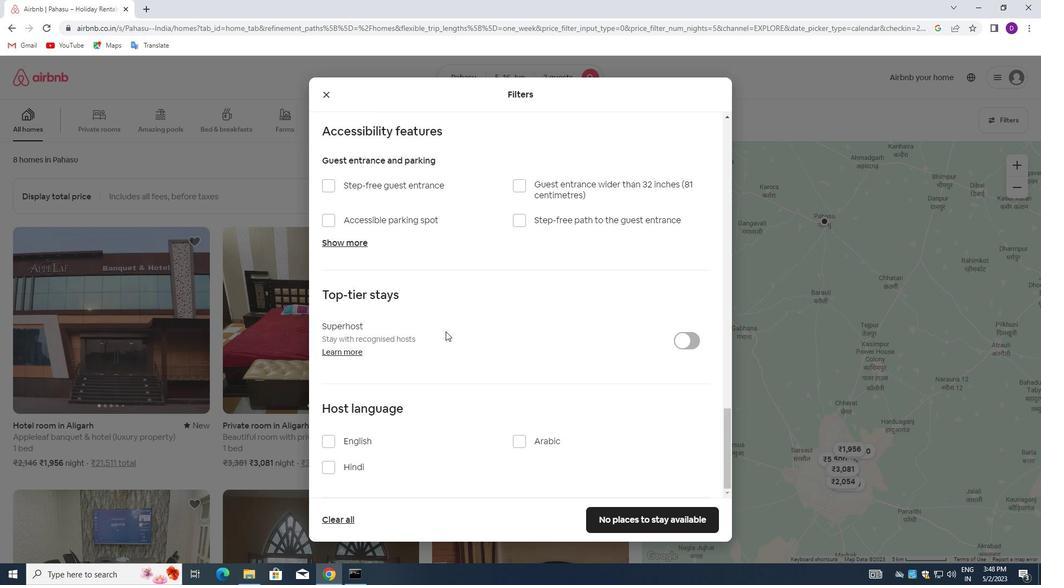 
Action: Mouse moved to (461, 396)
Screenshot: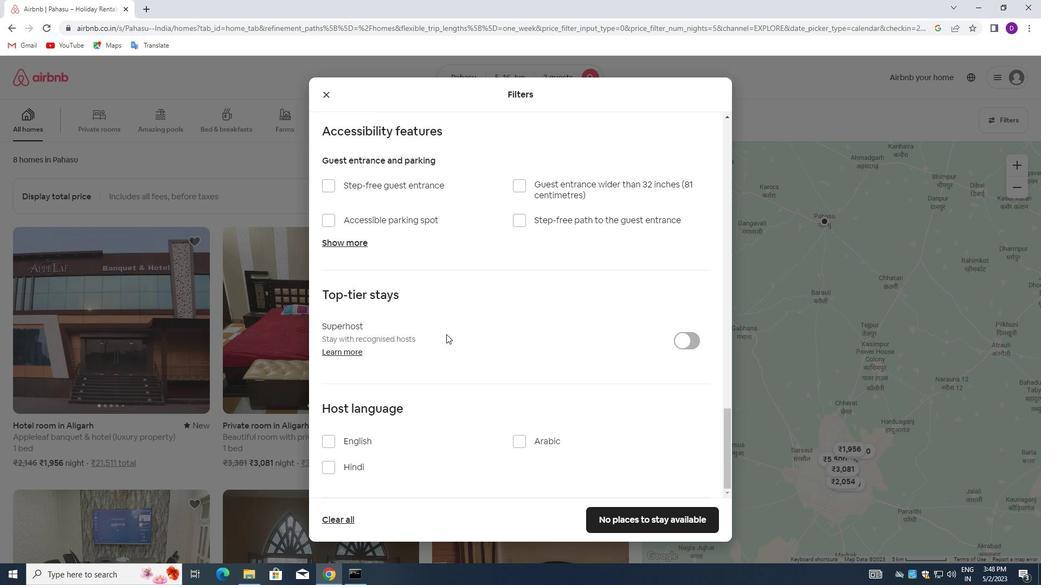 
Action: Mouse scrolled (461, 396) with delta (0, 0)
Screenshot: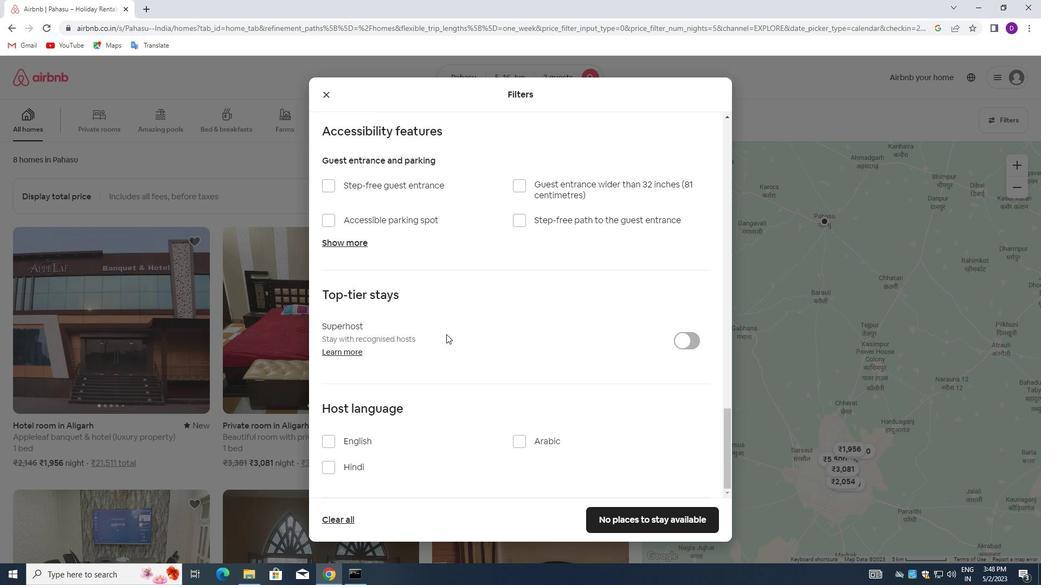 
Action: Mouse moved to (324, 443)
Screenshot: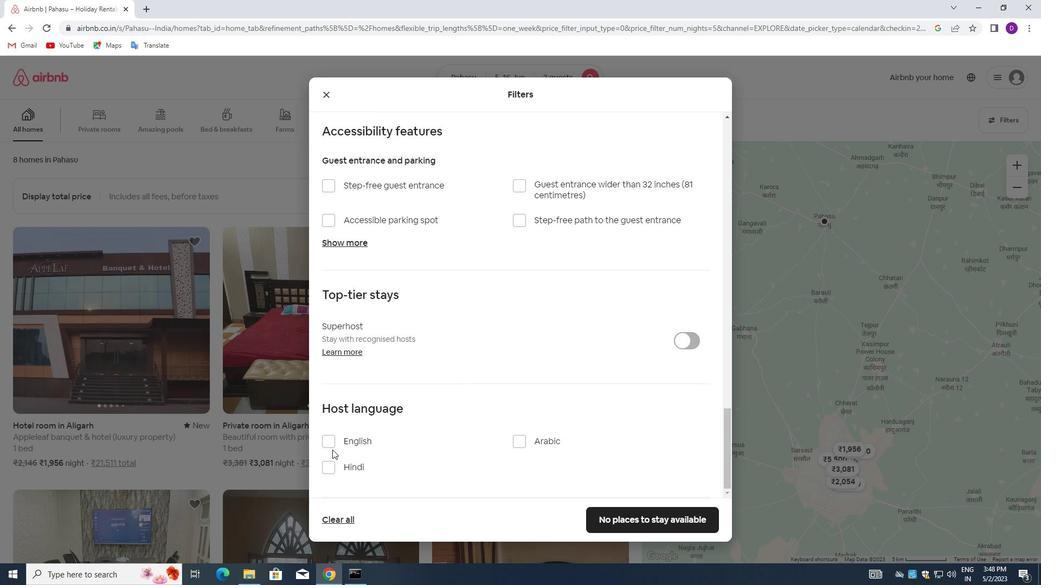 
Action: Mouse pressed left at (324, 443)
Screenshot: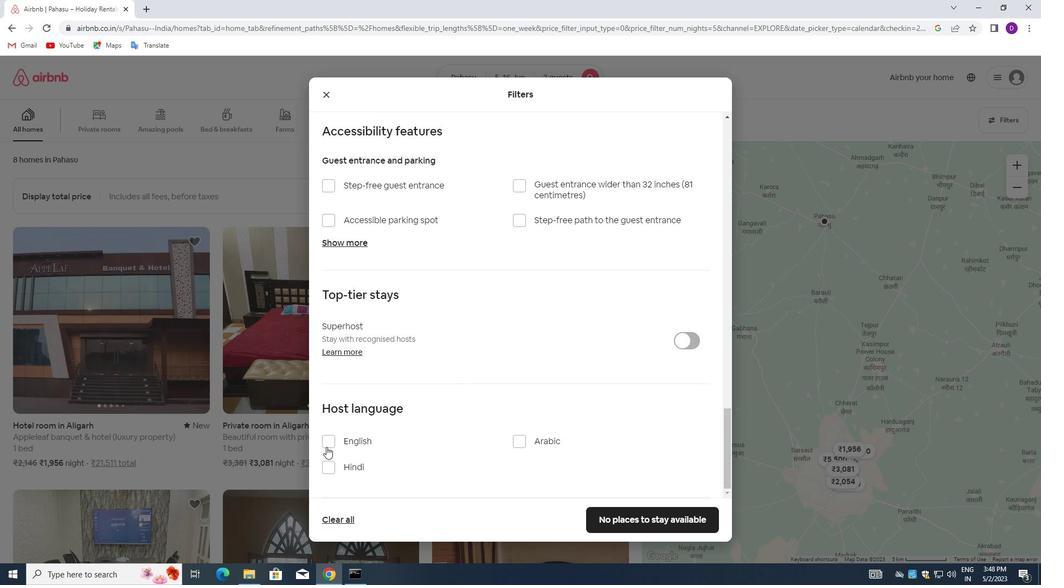 
Action: Mouse moved to (613, 521)
Screenshot: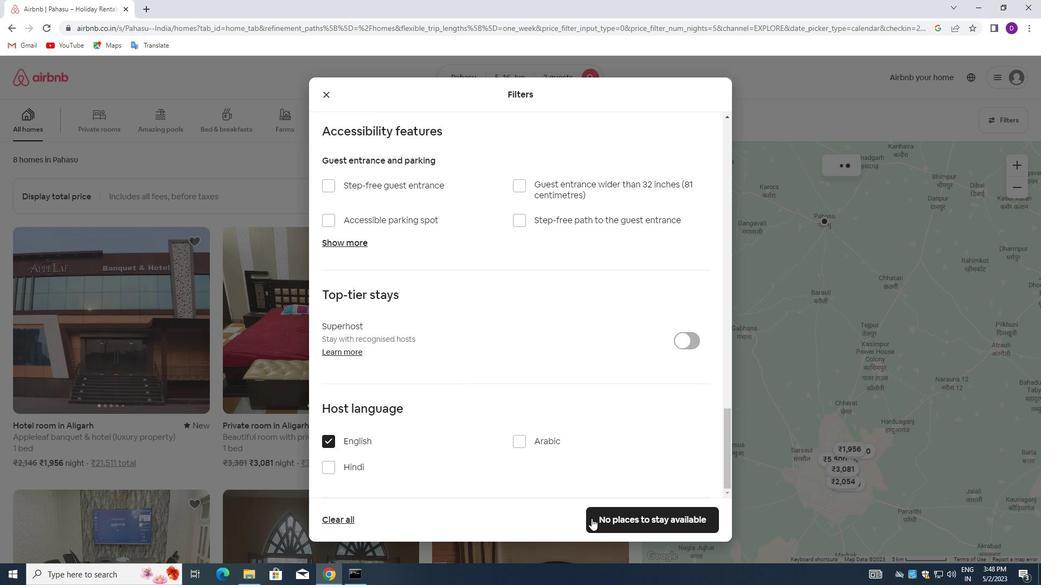 
Action: Mouse pressed left at (613, 521)
Screenshot: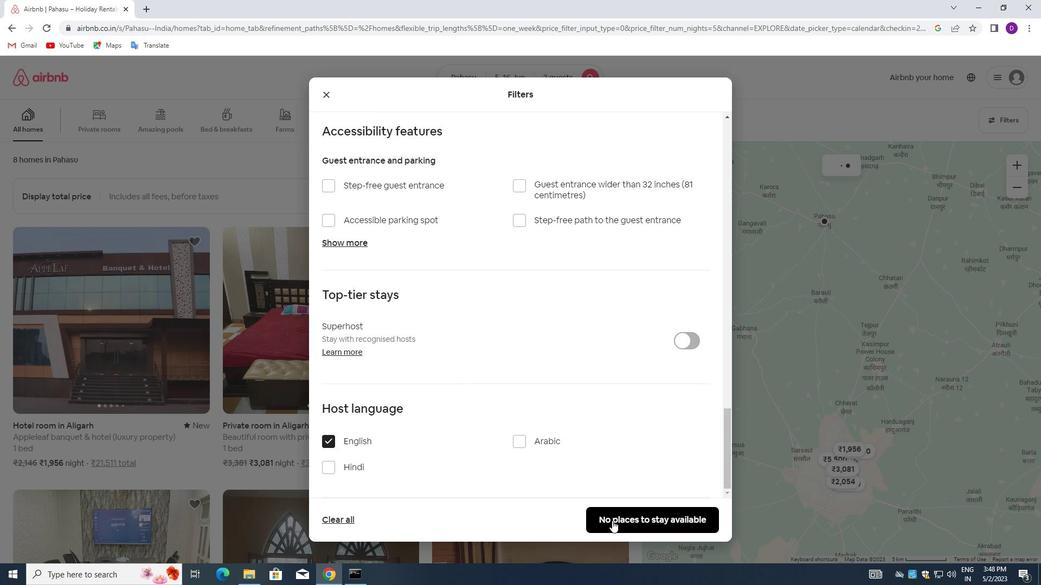 
